 Task: Find connections with filter location Dhāri with filter topic #technologywith filter profile language Spanish with filter current company Sabre Corporation with filter school Sheshadripuram Arts, Science & Commerce College, Sheshadripuram , Bangalore-20 with filter industry Rubber Products Manufacturing with filter service category Homeowners Insurance with filter keywords title Finance Director
Action: Mouse moved to (513, 67)
Screenshot: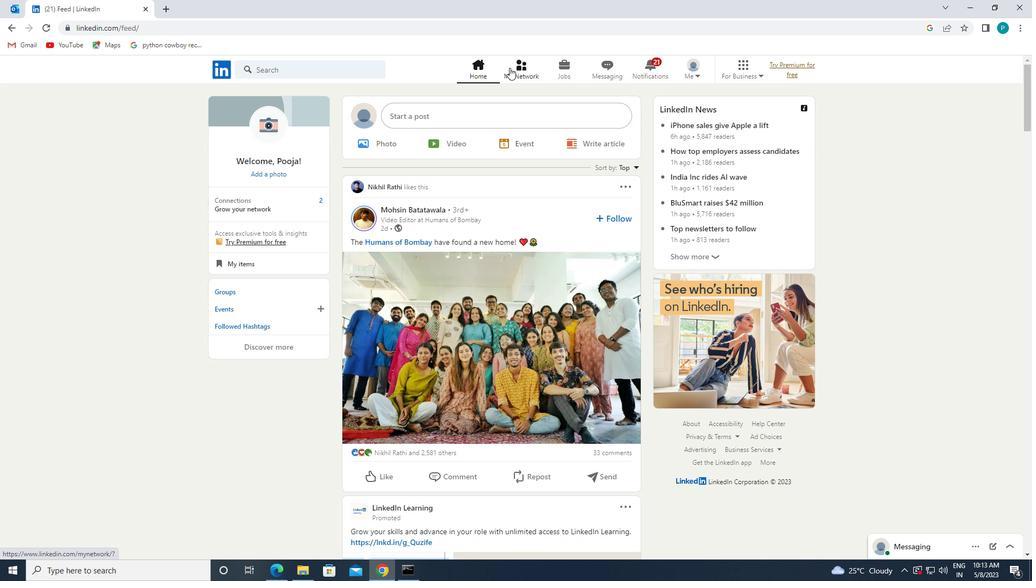 
Action: Mouse pressed left at (513, 67)
Screenshot: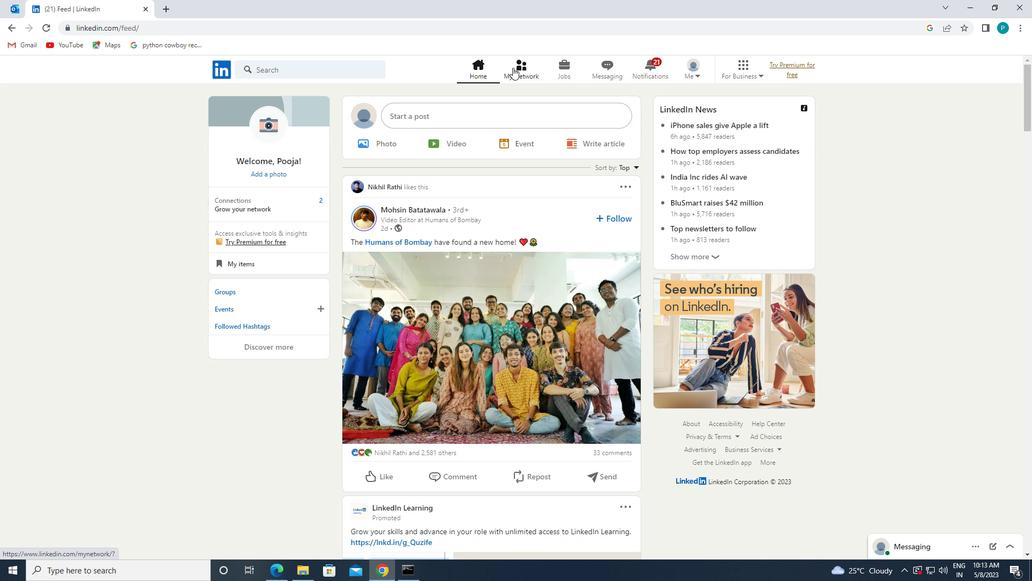 
Action: Mouse moved to (321, 130)
Screenshot: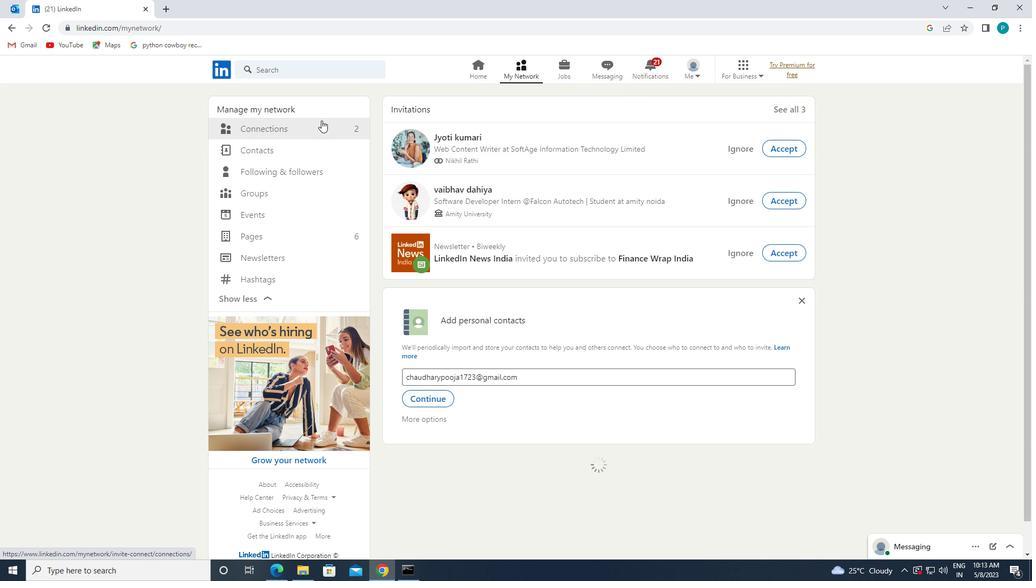 
Action: Mouse pressed left at (321, 130)
Screenshot: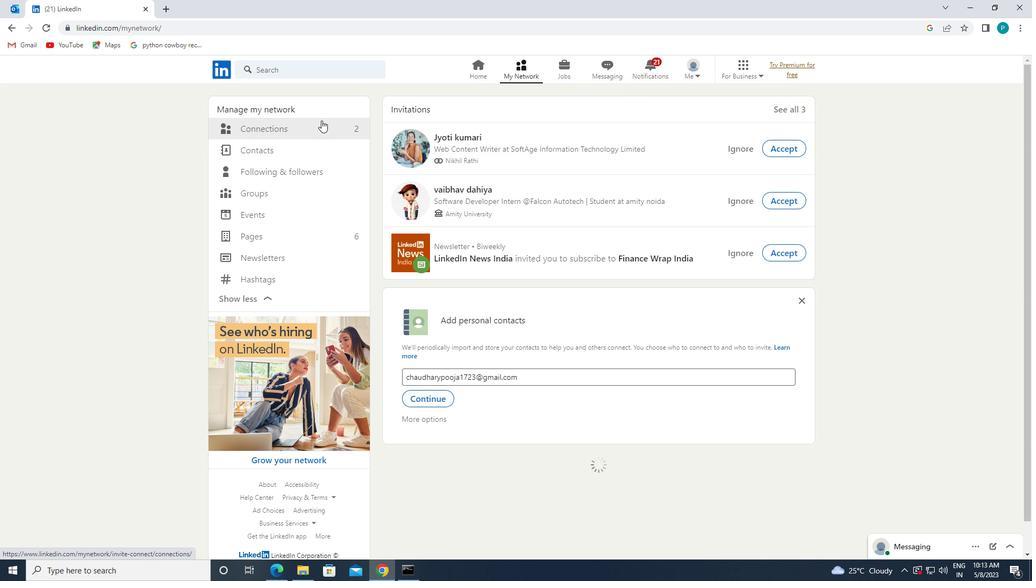 
Action: Mouse moved to (603, 123)
Screenshot: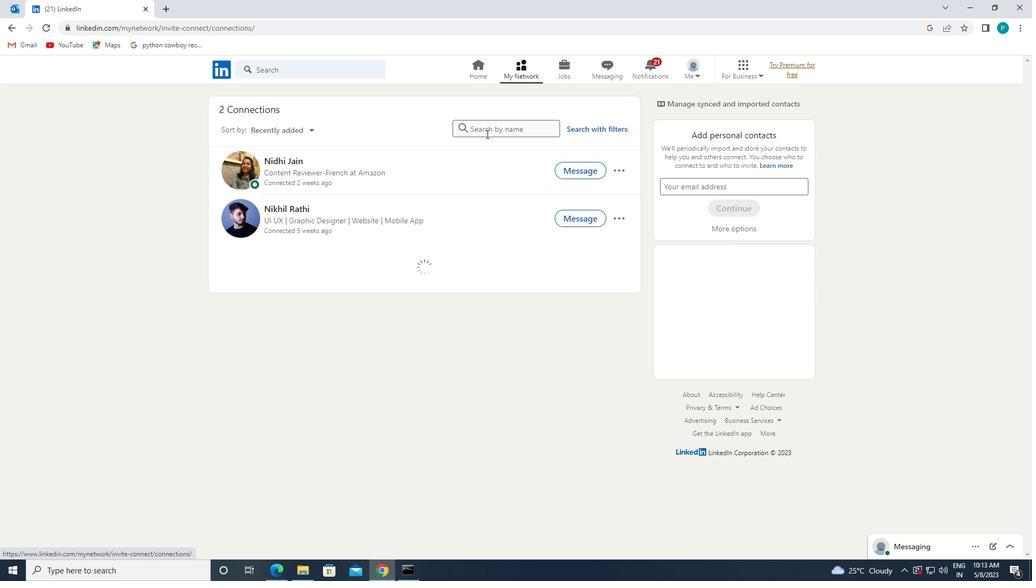 
Action: Mouse pressed left at (603, 123)
Screenshot: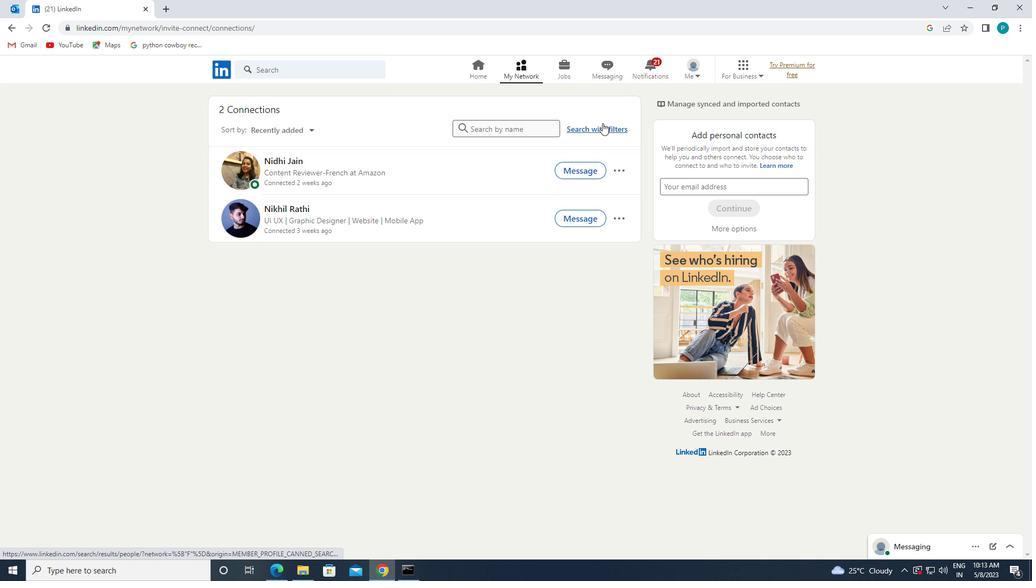 
Action: Mouse moved to (555, 104)
Screenshot: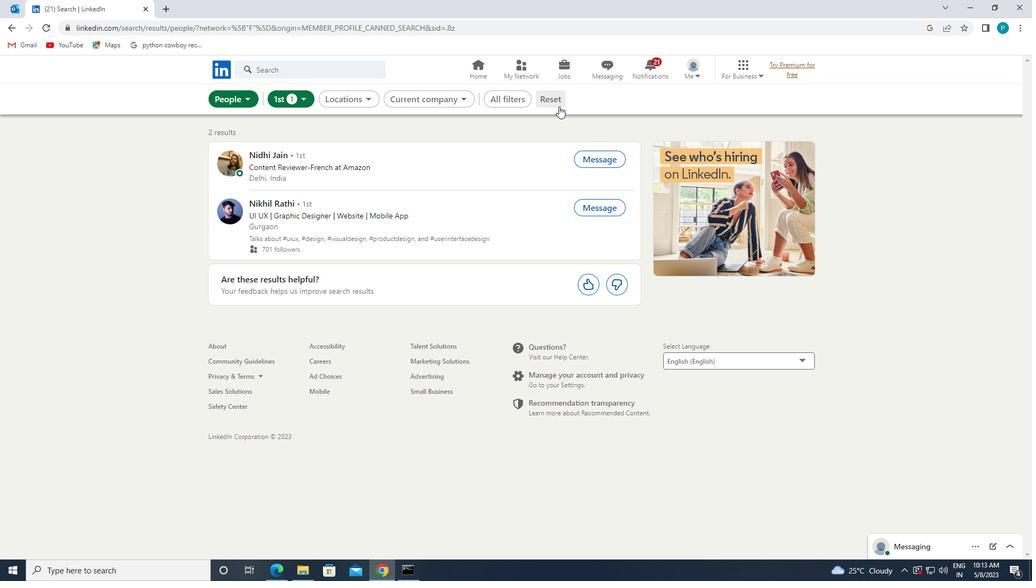 
Action: Mouse pressed left at (555, 104)
Screenshot: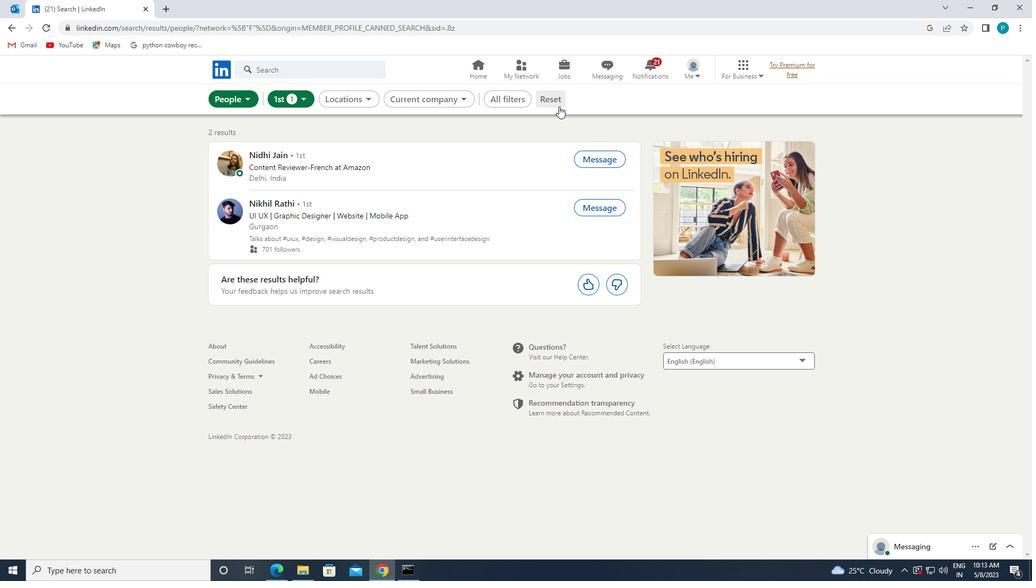 
Action: Mouse moved to (550, 102)
Screenshot: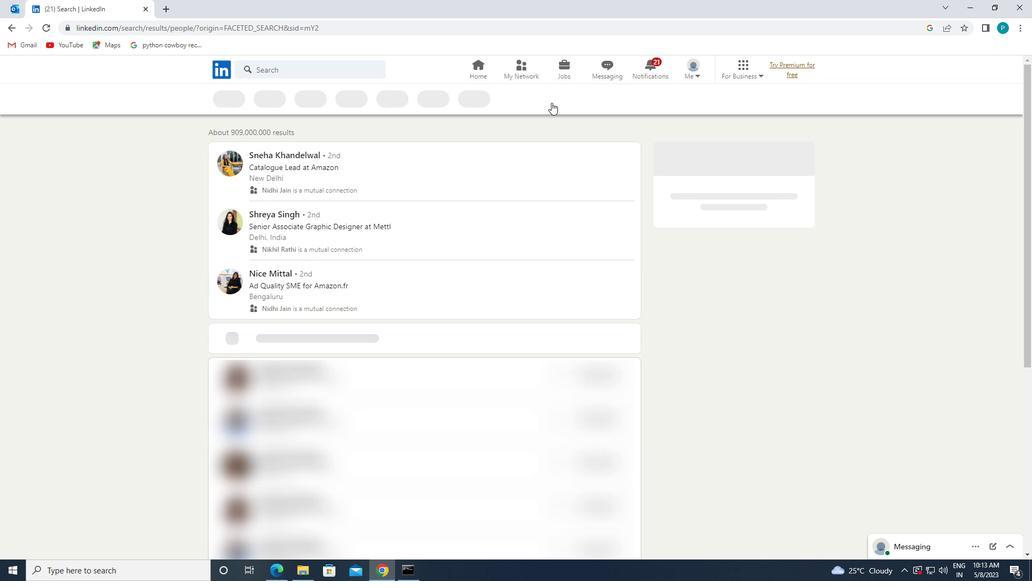 
Action: Mouse pressed left at (550, 102)
Screenshot: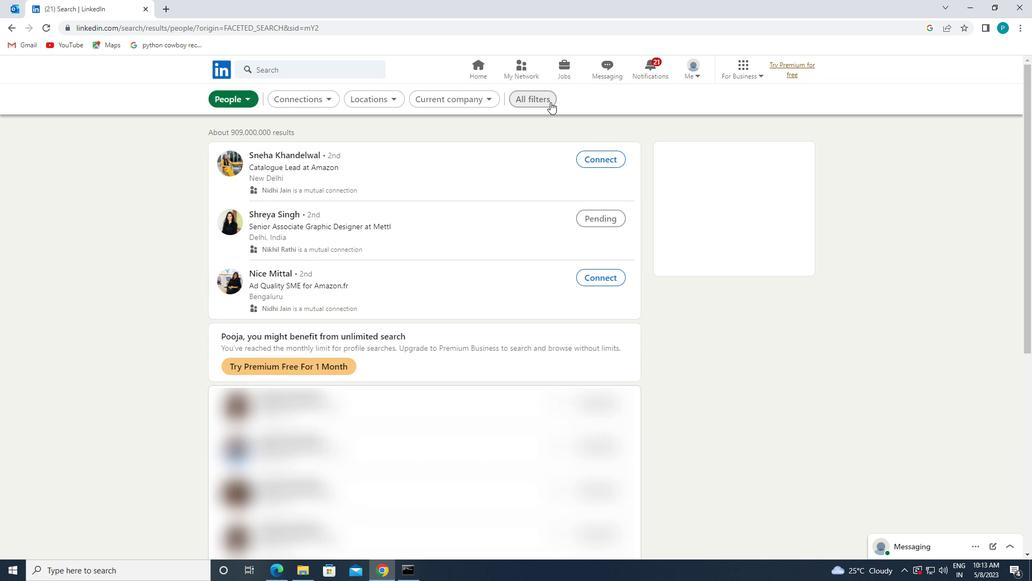 
Action: Mouse moved to (872, 258)
Screenshot: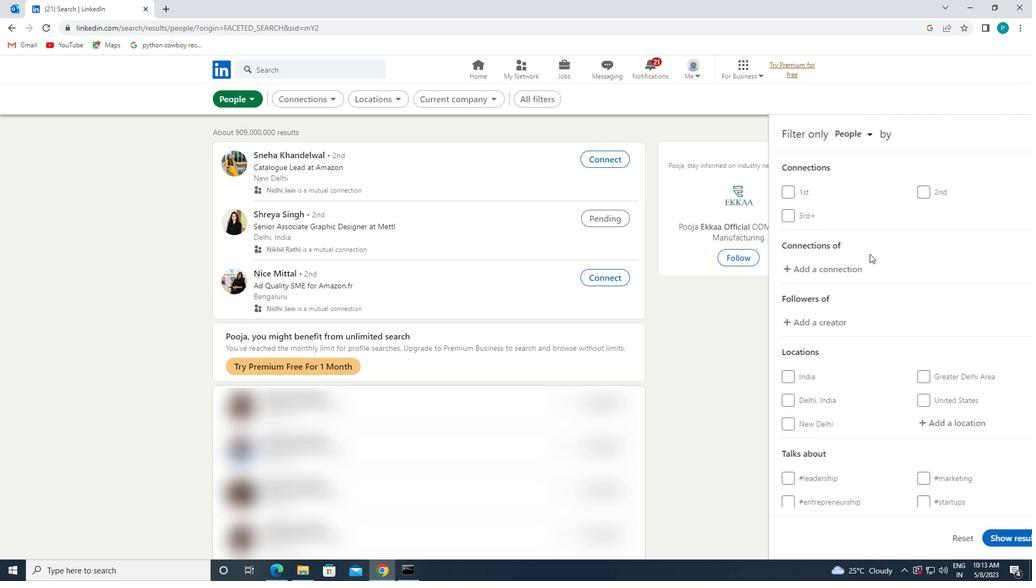
Action: Mouse scrolled (872, 257) with delta (0, 0)
Screenshot: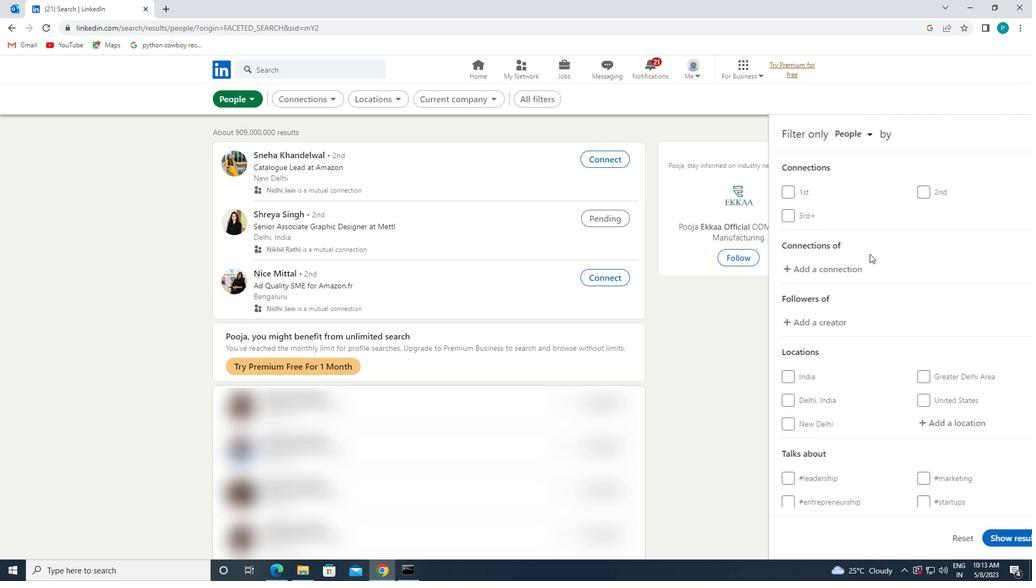 
Action: Mouse moved to (872, 258)
Screenshot: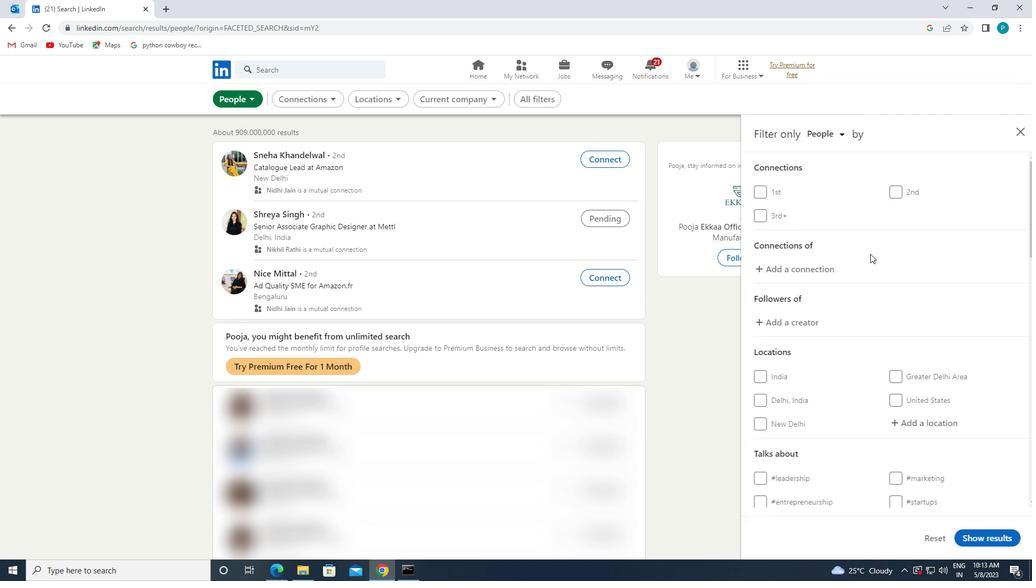 
Action: Mouse scrolled (872, 258) with delta (0, 0)
Screenshot: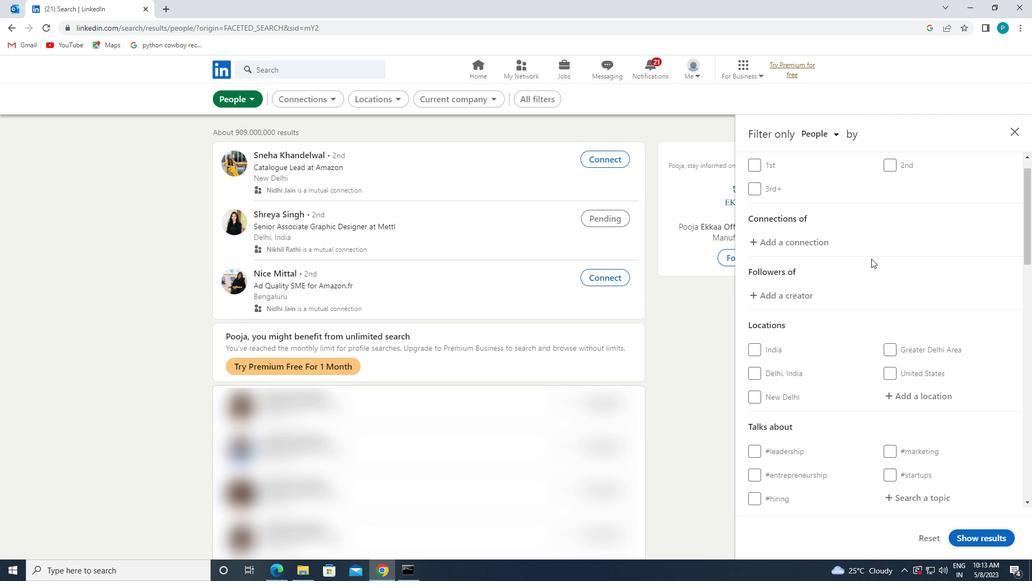 
Action: Mouse moved to (911, 287)
Screenshot: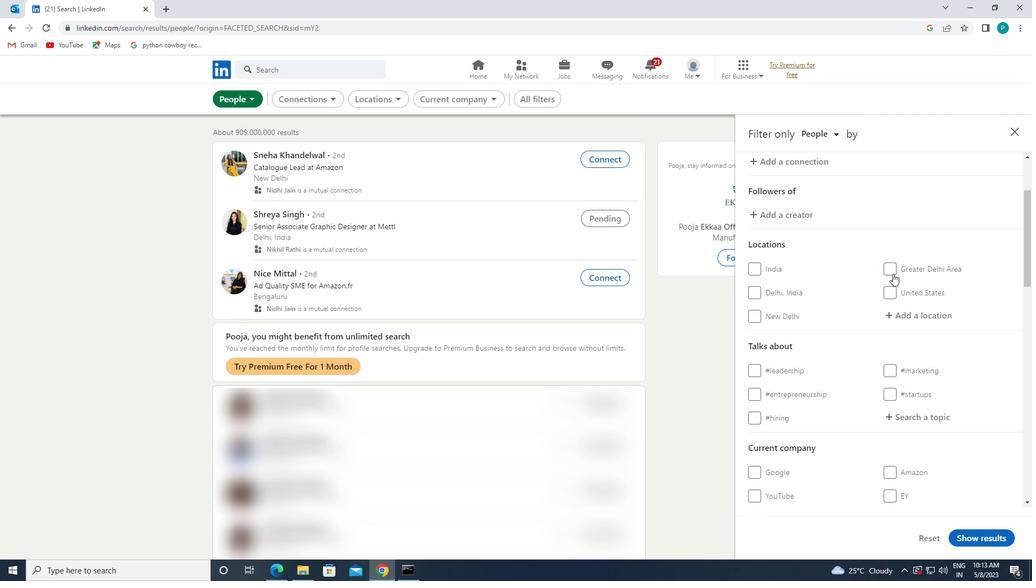 
Action: Mouse scrolled (911, 287) with delta (0, 0)
Screenshot: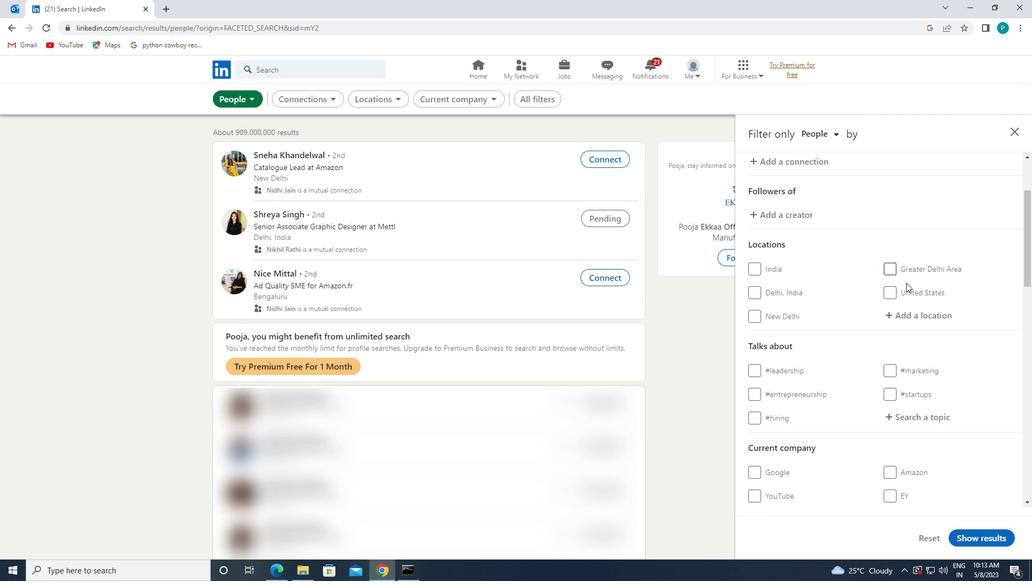
Action: Mouse moved to (896, 260)
Screenshot: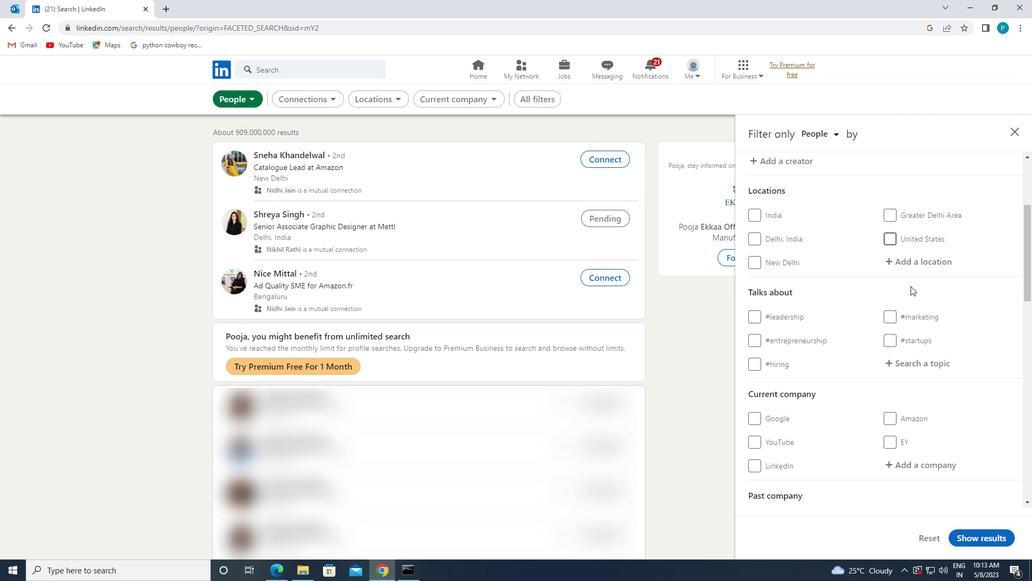
Action: Mouse pressed left at (896, 260)
Screenshot: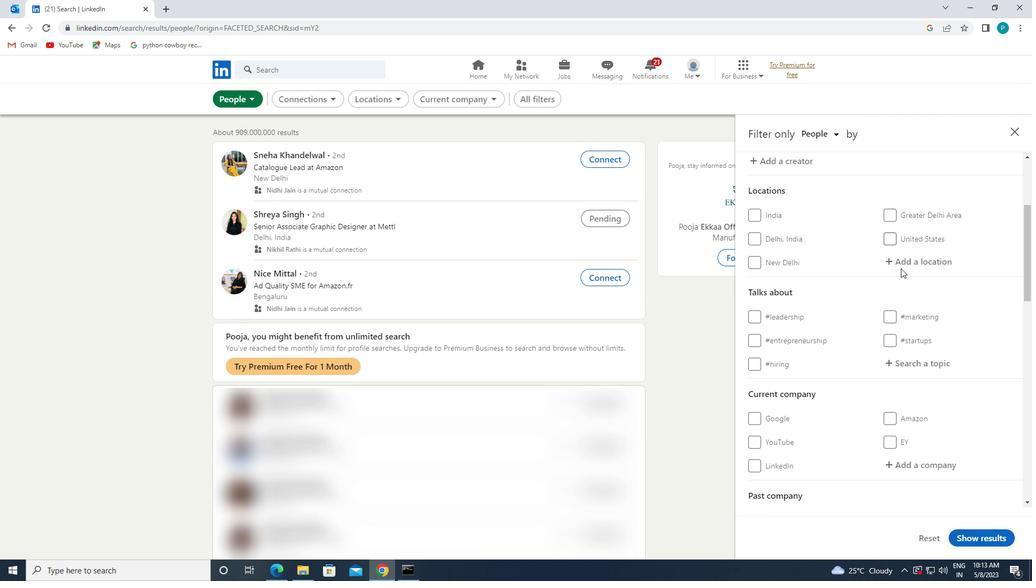 
Action: Key pressed <Key.caps_lock>d<Key.caps_lock>hari
Screenshot: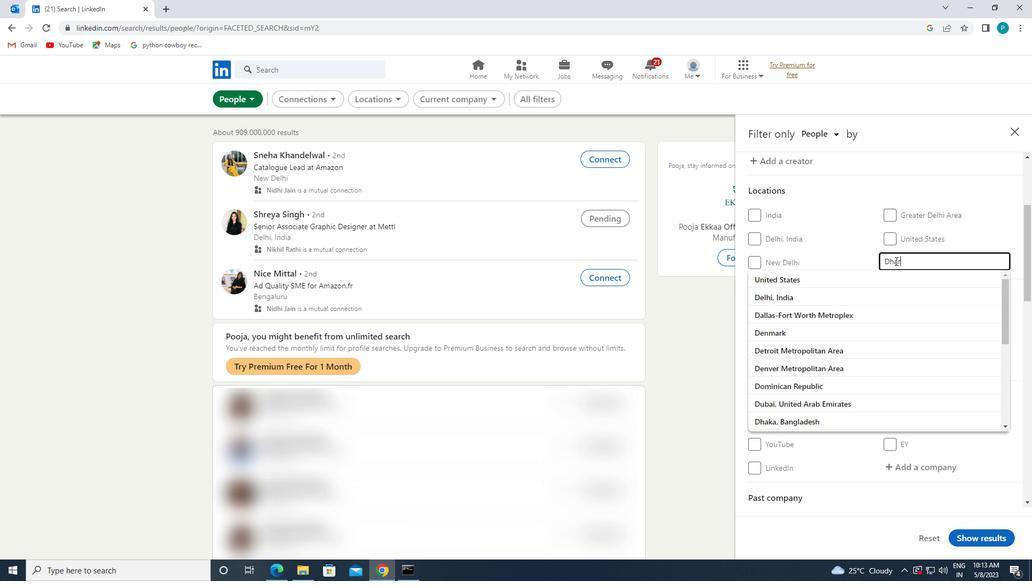 
Action: Mouse moved to (869, 270)
Screenshot: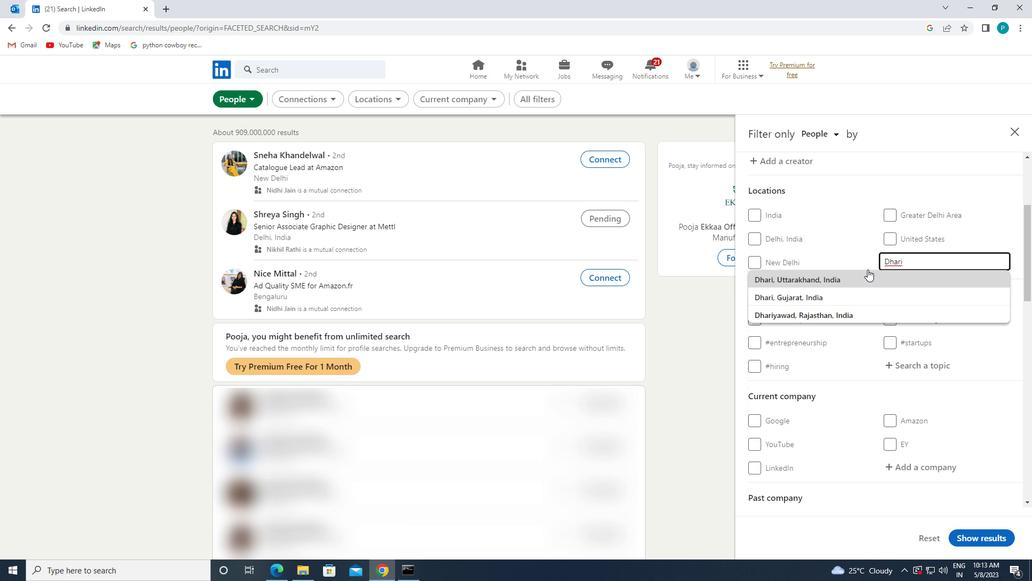 
Action: Mouse pressed left at (869, 270)
Screenshot: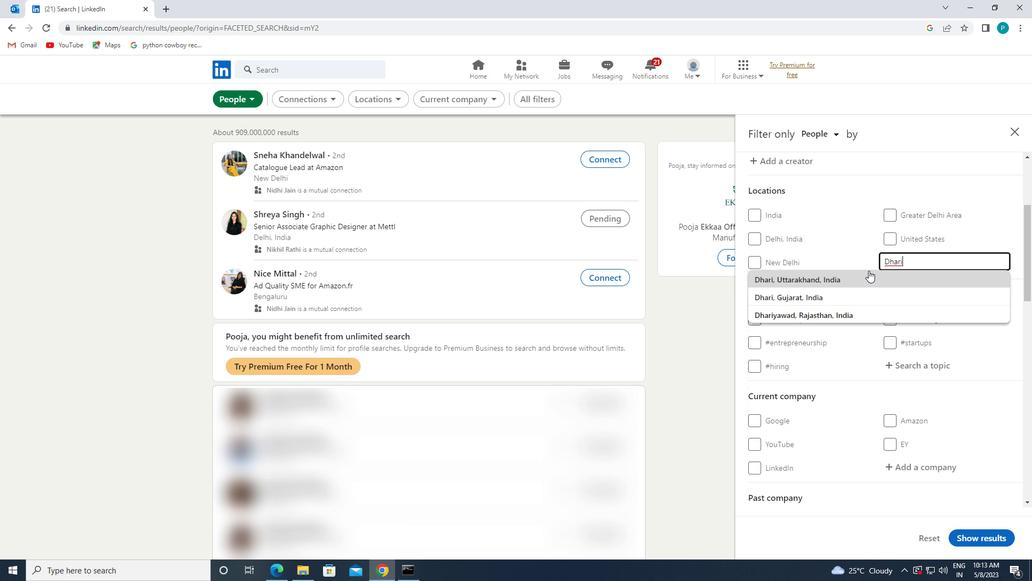 
Action: Mouse moved to (910, 288)
Screenshot: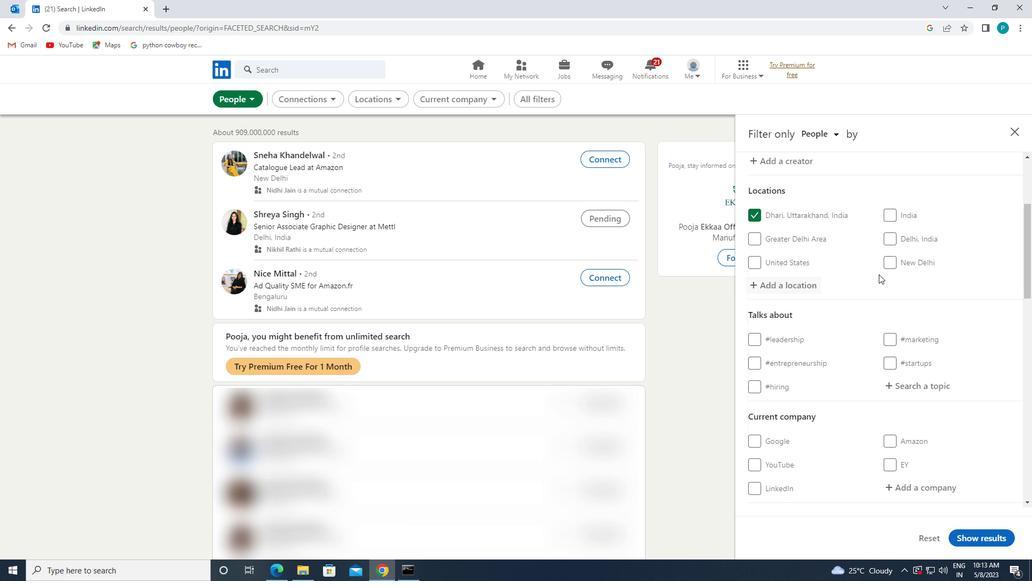 
Action: Mouse scrolled (910, 287) with delta (0, 0)
Screenshot: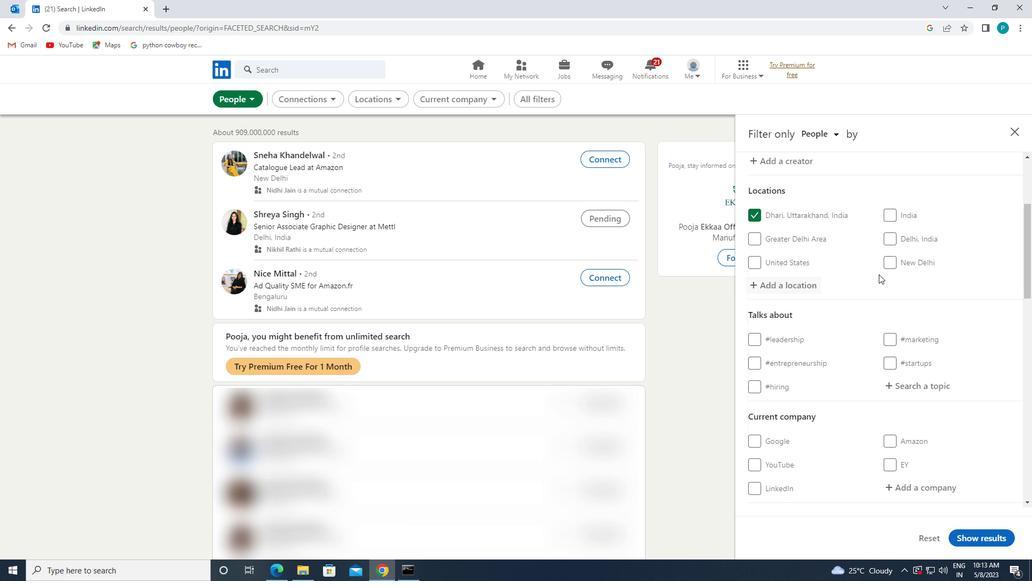 
Action: Mouse moved to (911, 288)
Screenshot: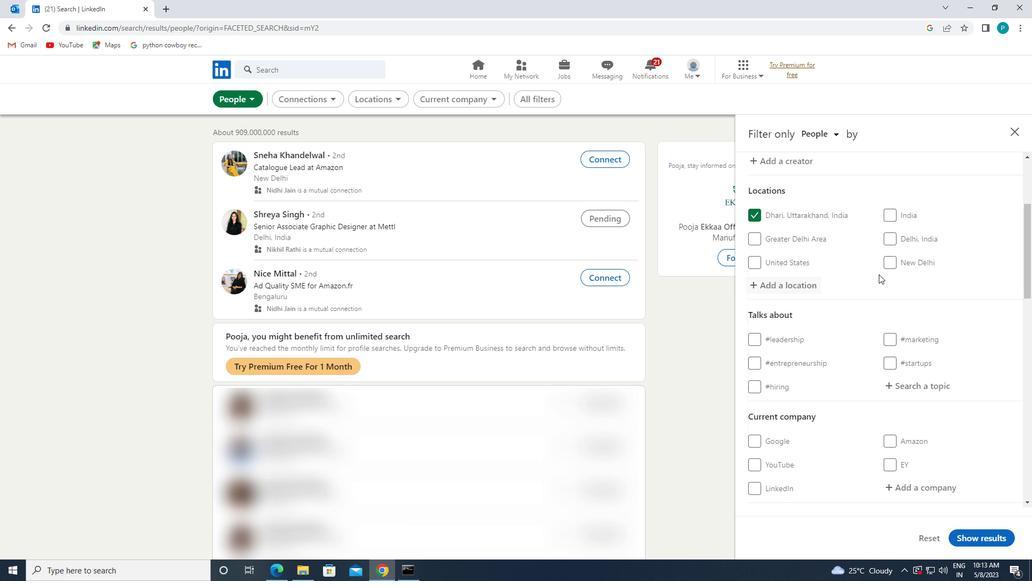 
Action: Mouse scrolled (911, 288) with delta (0, 0)
Screenshot: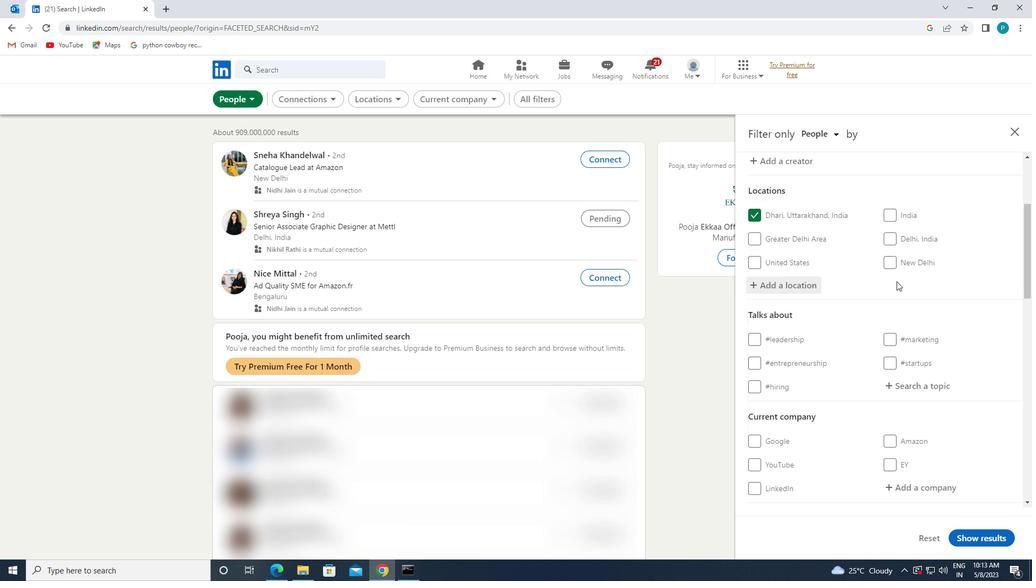 
Action: Mouse moved to (909, 281)
Screenshot: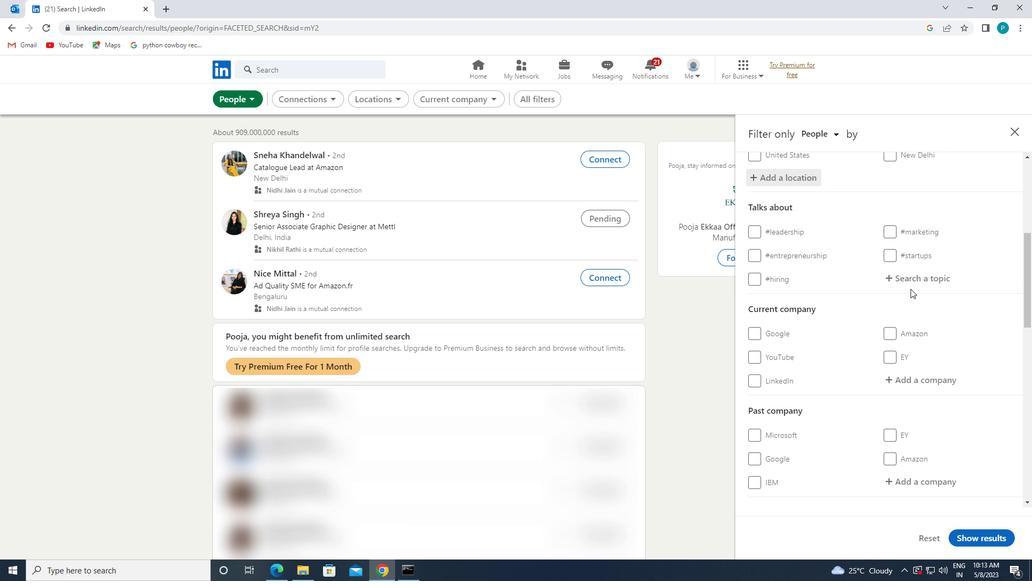 
Action: Mouse pressed left at (909, 281)
Screenshot: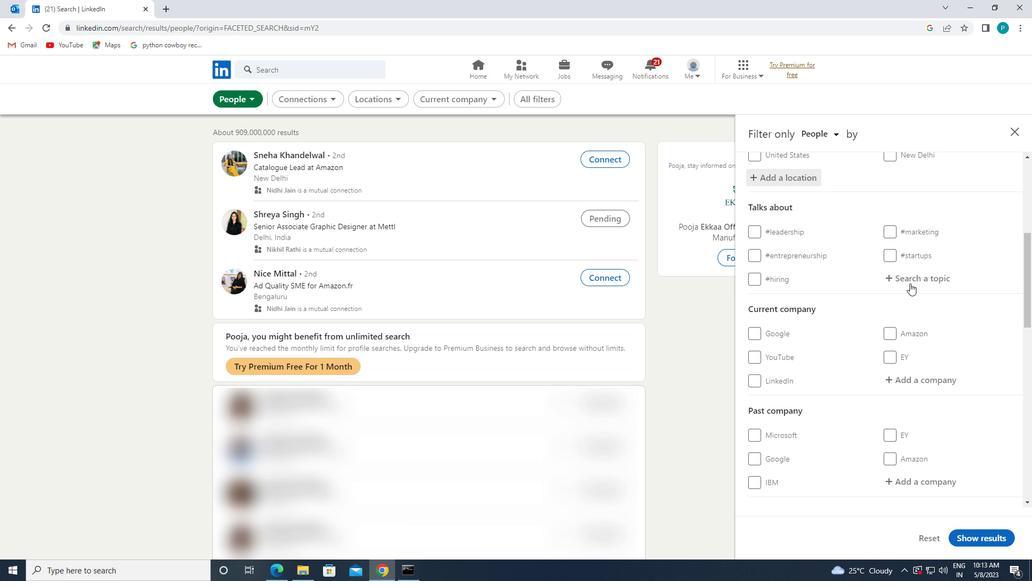 
Action: Key pressed <Key.shift>#TECHNOLOGY
Screenshot: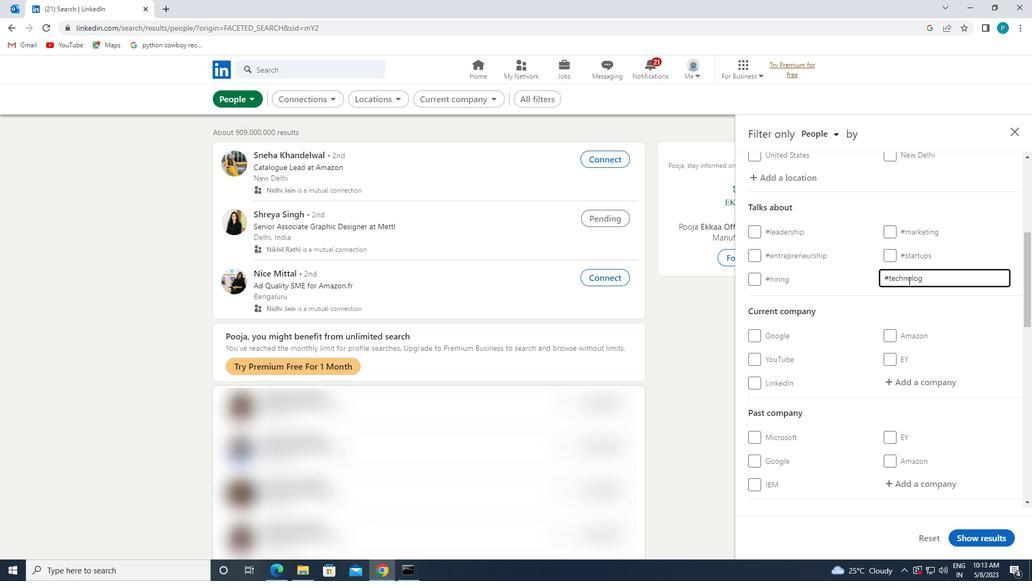 
Action: Mouse moved to (898, 355)
Screenshot: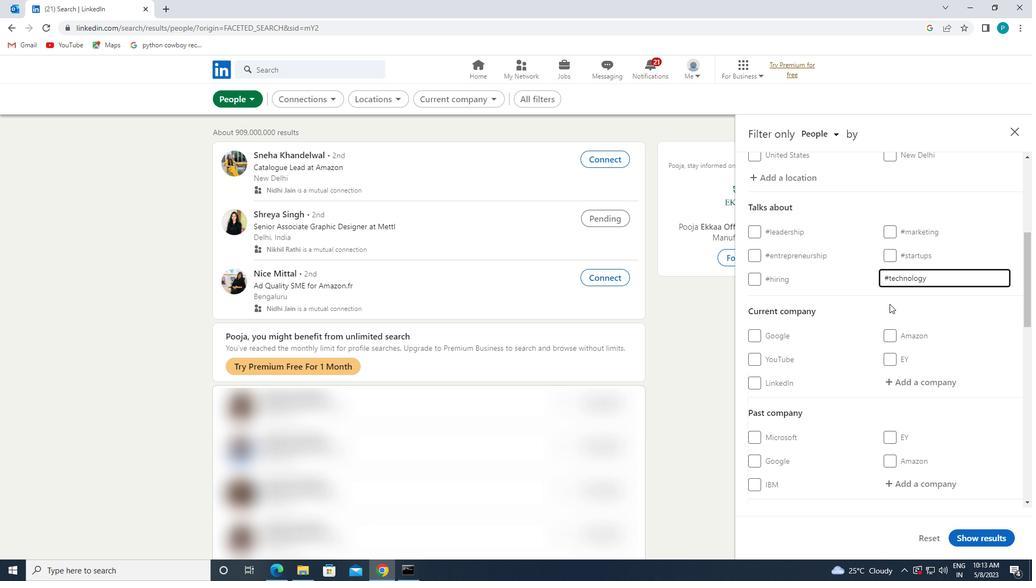 
Action: Mouse scrolled (898, 355) with delta (0, 0)
Screenshot: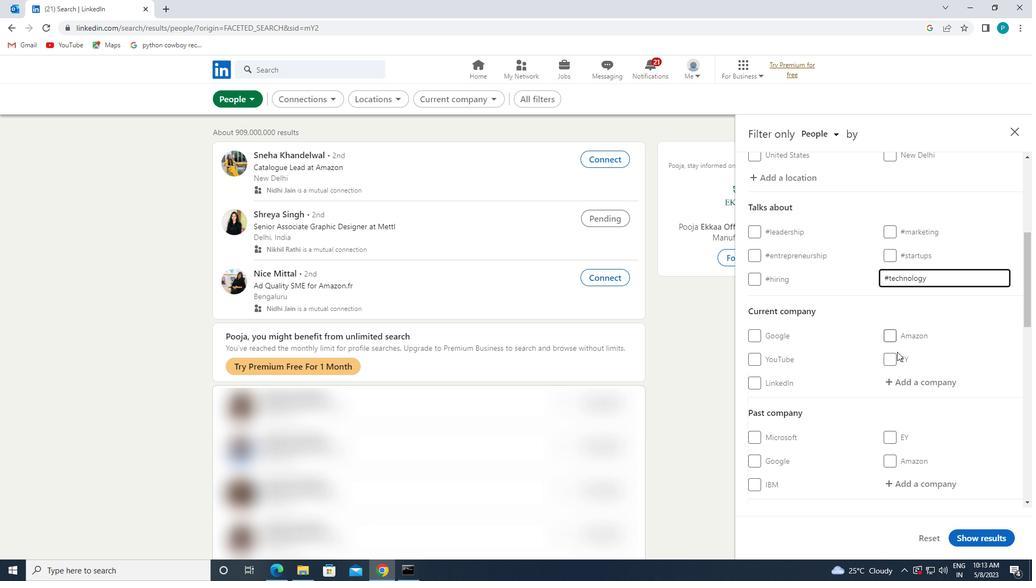 
Action: Mouse scrolled (898, 355) with delta (0, 0)
Screenshot: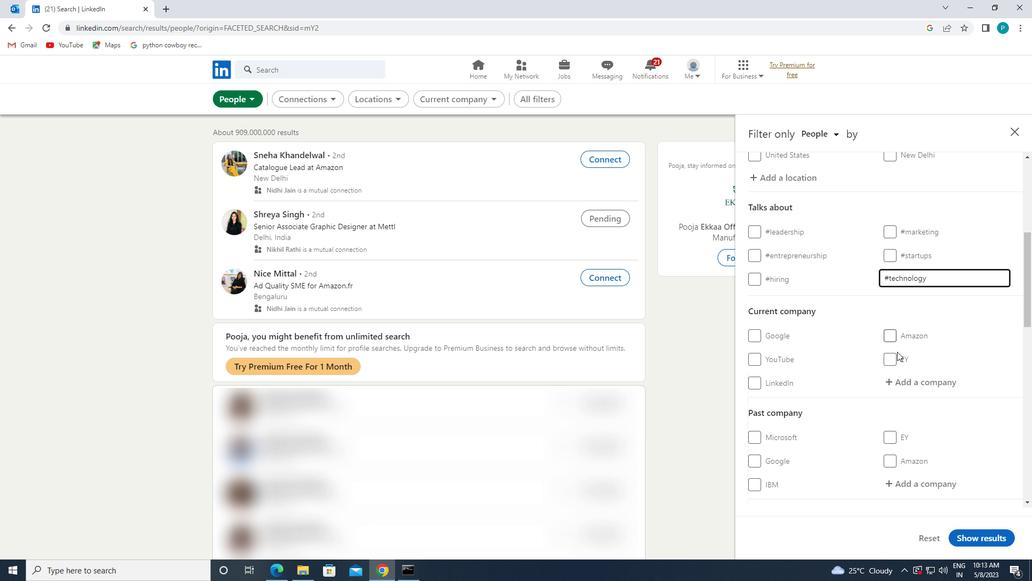 
Action: Mouse moved to (897, 338)
Screenshot: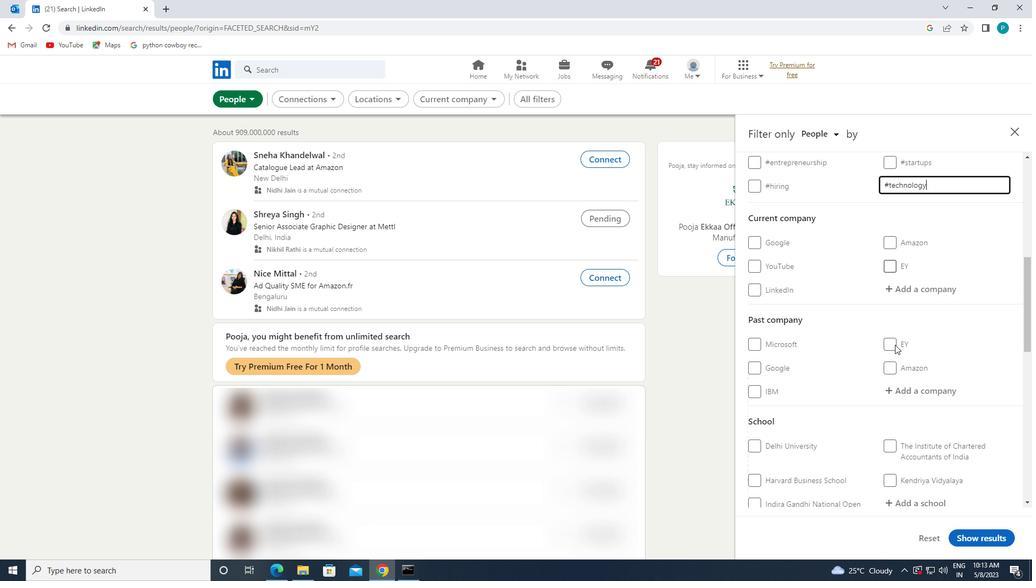 
Action: Mouse scrolled (897, 337) with delta (0, 0)
Screenshot: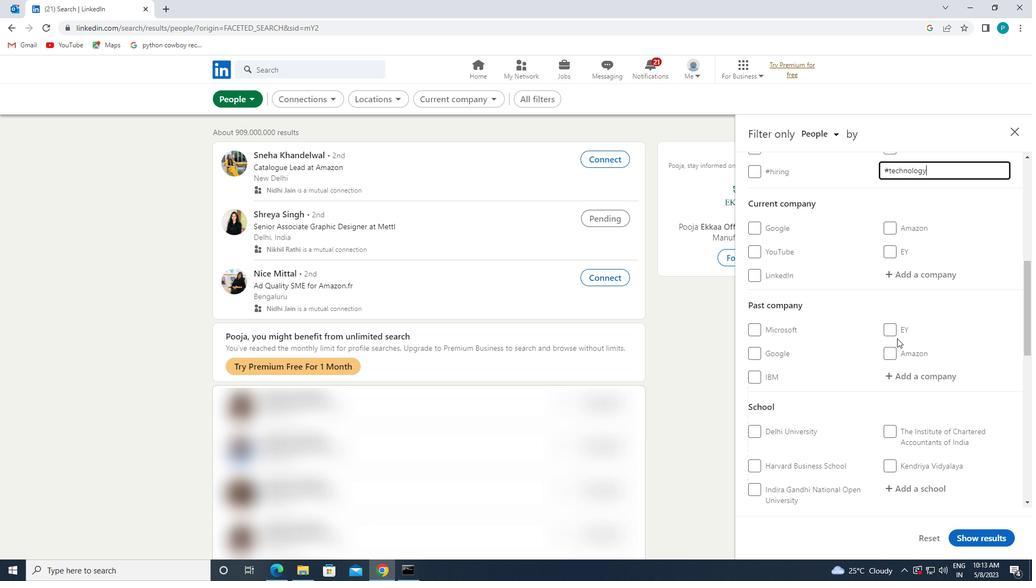 
Action: Mouse scrolled (897, 337) with delta (0, 0)
Screenshot: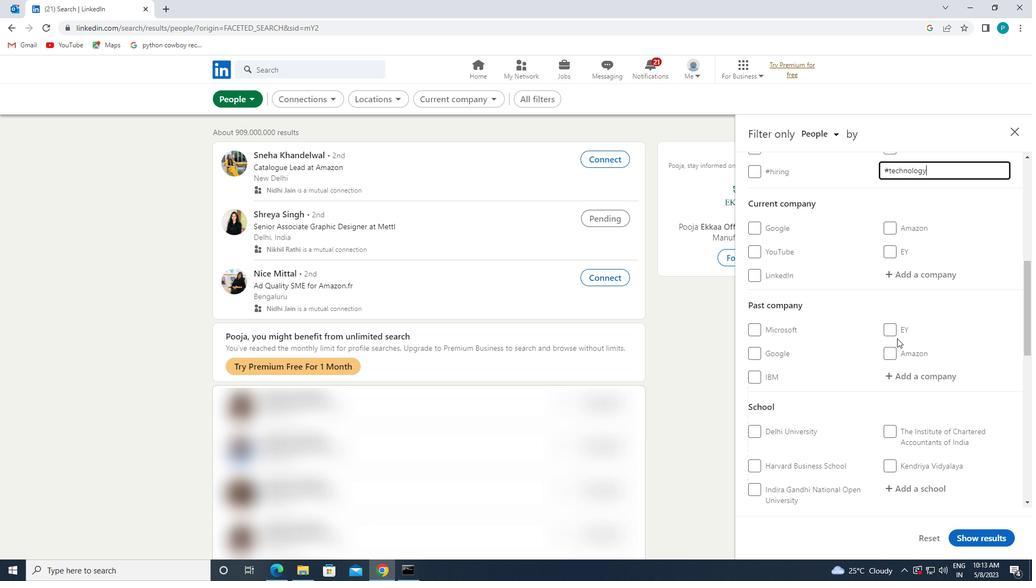 
Action: Mouse scrolled (897, 337) with delta (0, 0)
Screenshot: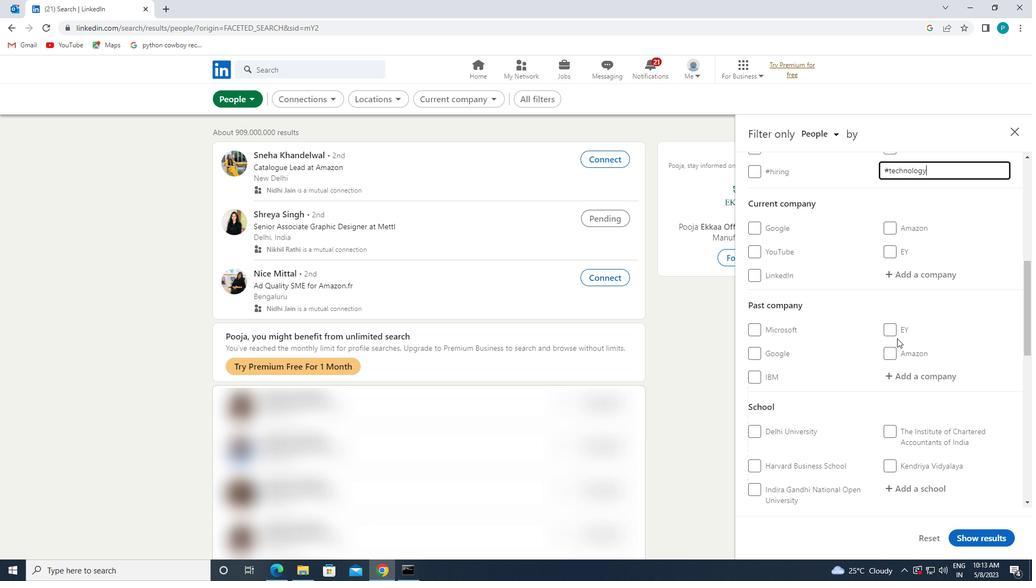 
Action: Mouse moved to (889, 342)
Screenshot: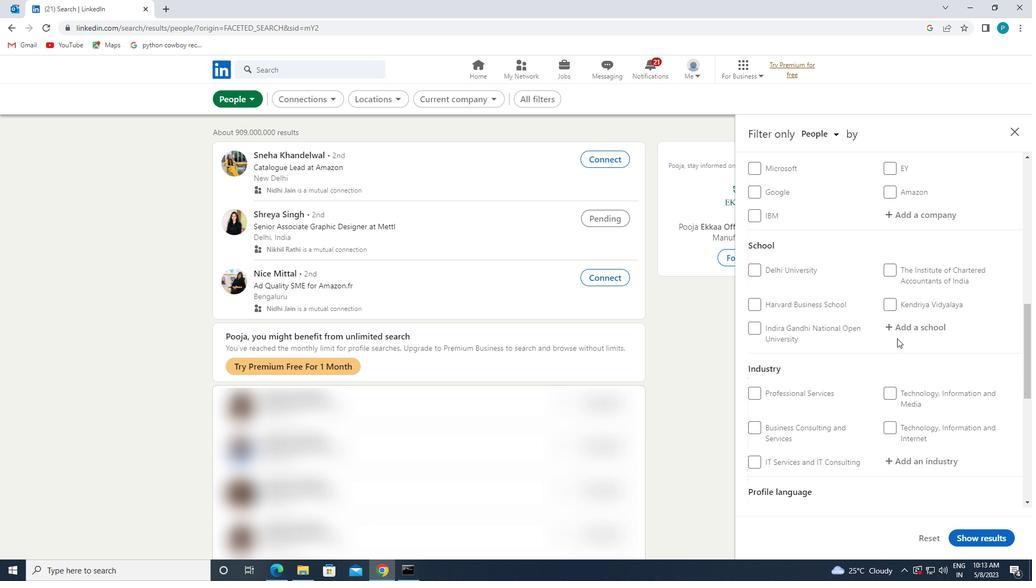
Action: Mouse scrolled (889, 342) with delta (0, 0)
Screenshot: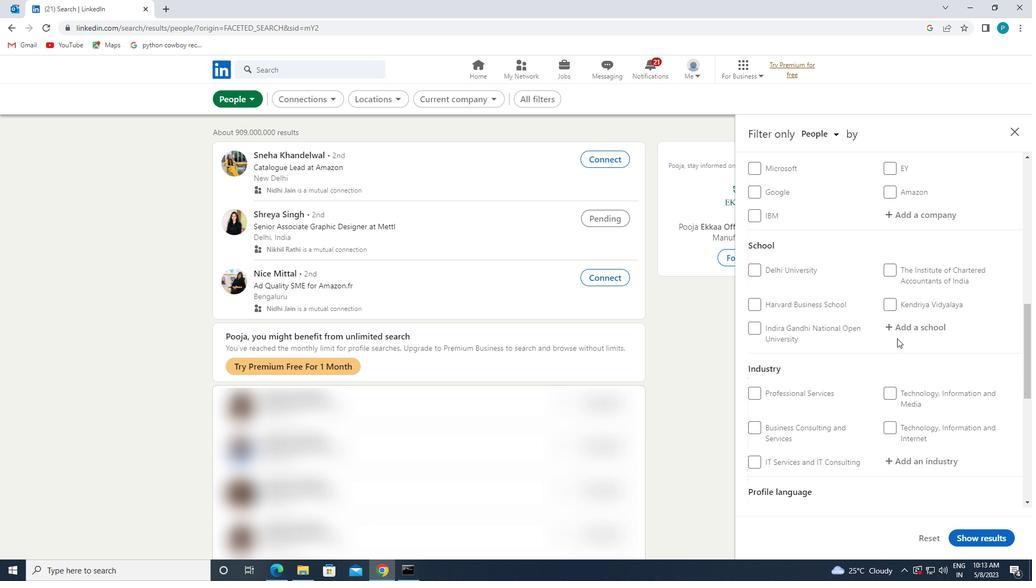 
Action: Mouse moved to (882, 347)
Screenshot: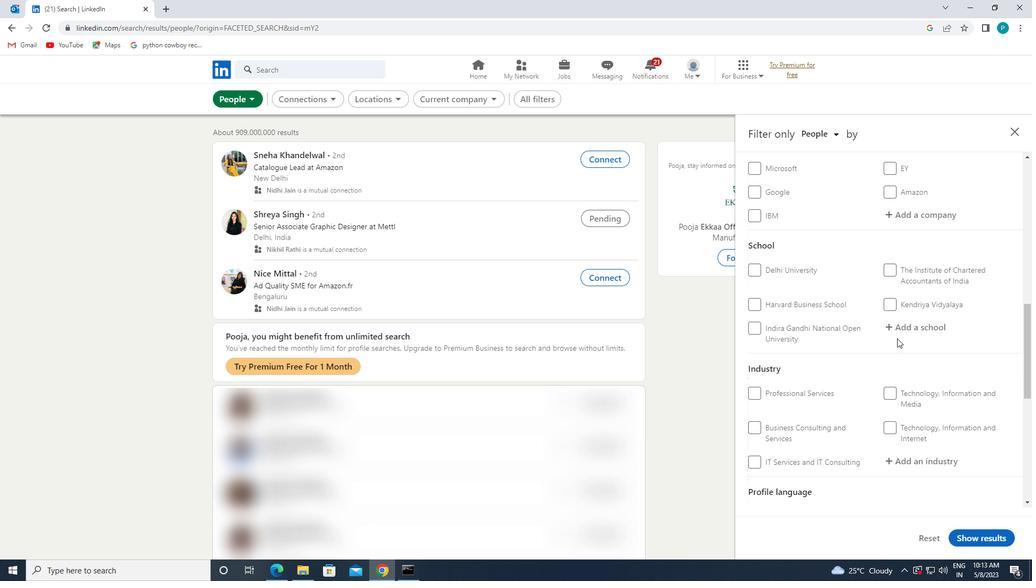 
Action: Mouse scrolled (882, 346) with delta (0, 0)
Screenshot: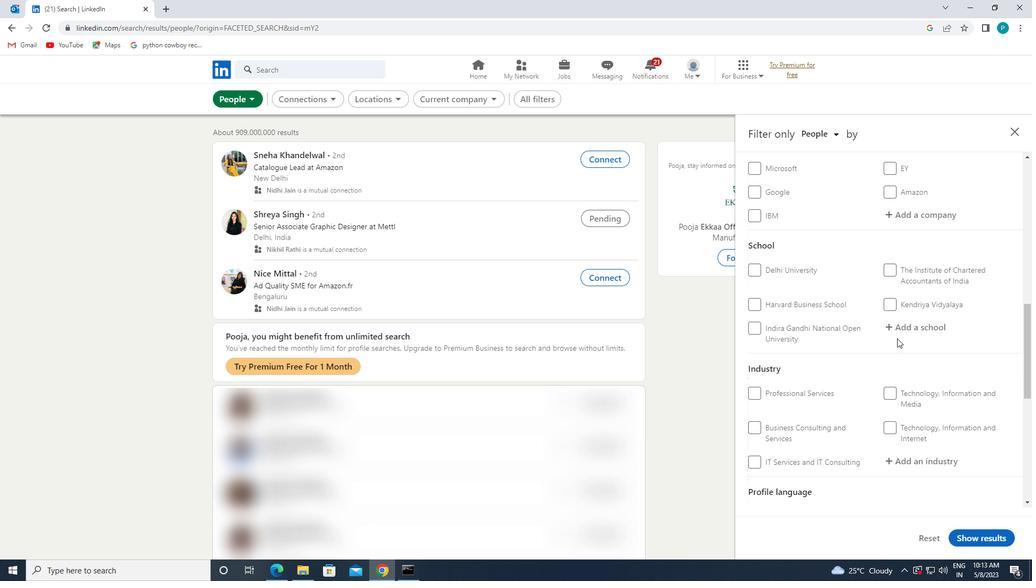 
Action: Mouse moved to (882, 347)
Screenshot: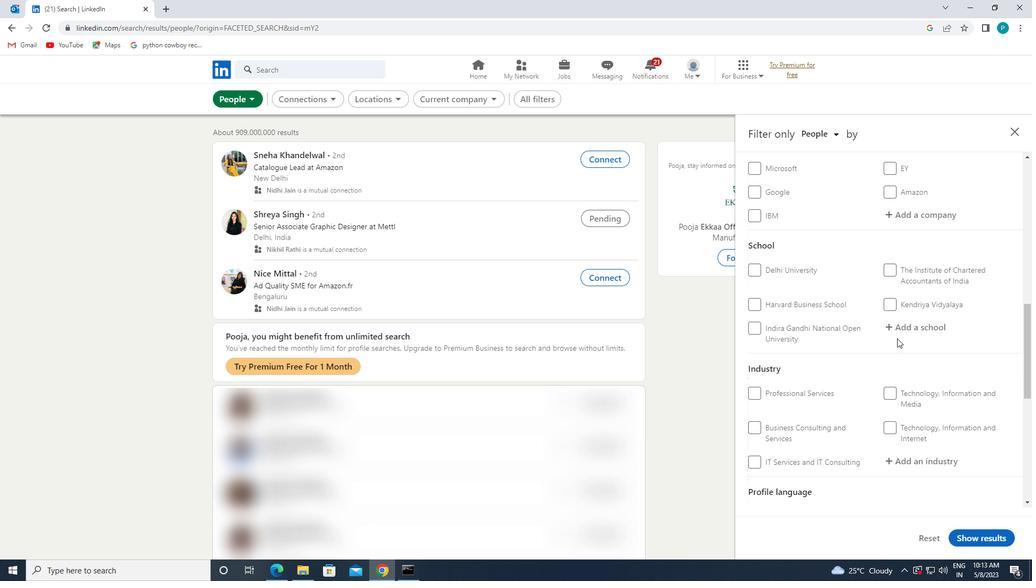 
Action: Mouse scrolled (882, 347) with delta (0, 0)
Screenshot: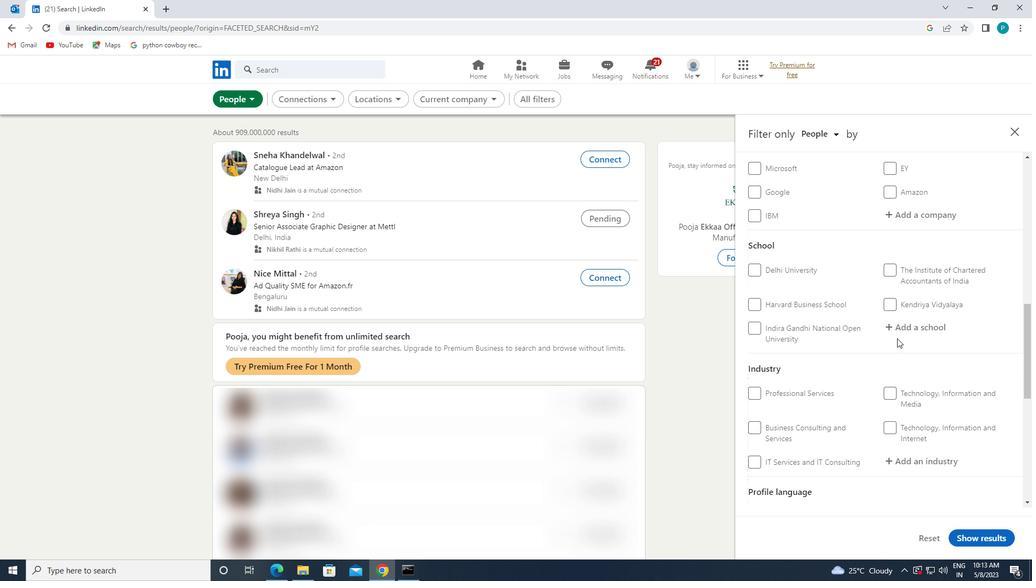 
Action: Mouse scrolled (882, 347) with delta (0, 0)
Screenshot: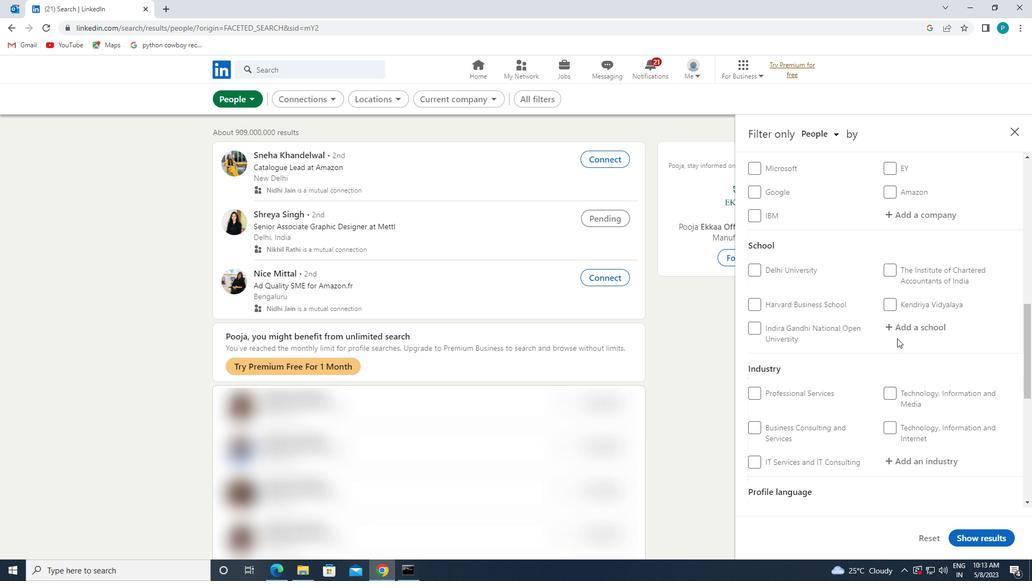
Action: Mouse moved to (747, 328)
Screenshot: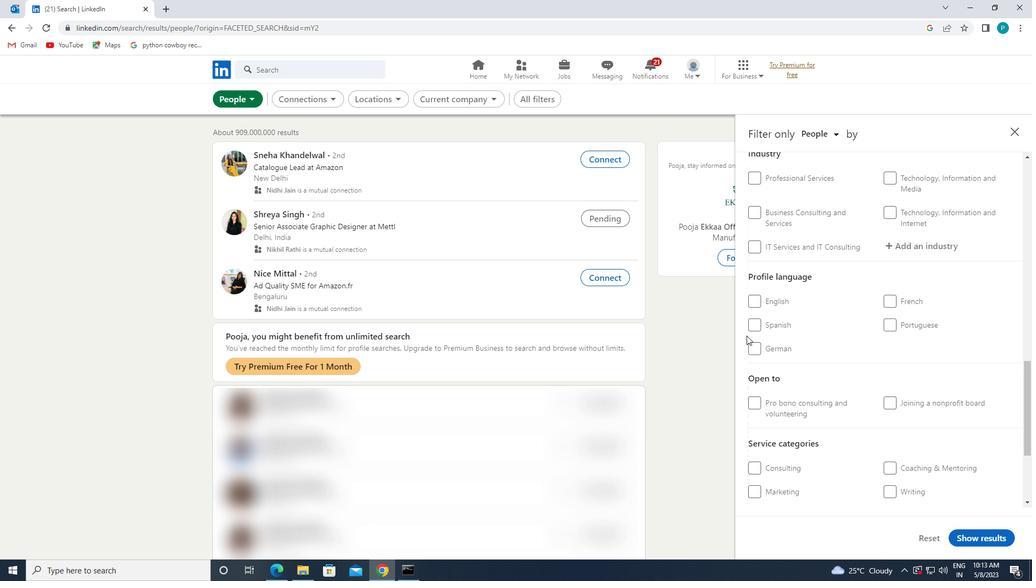 
Action: Mouse pressed left at (747, 328)
Screenshot: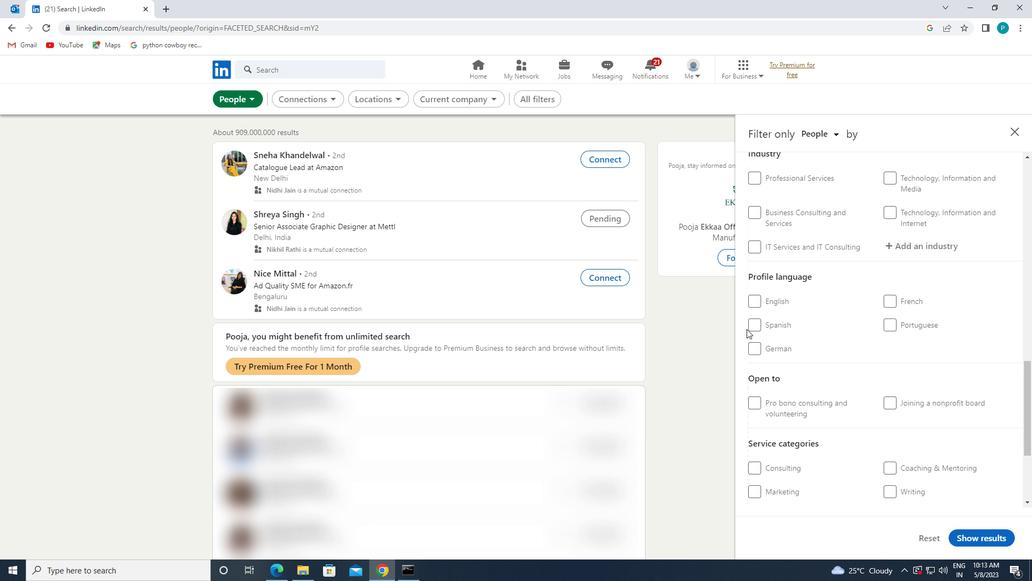 
Action: Mouse moved to (761, 327)
Screenshot: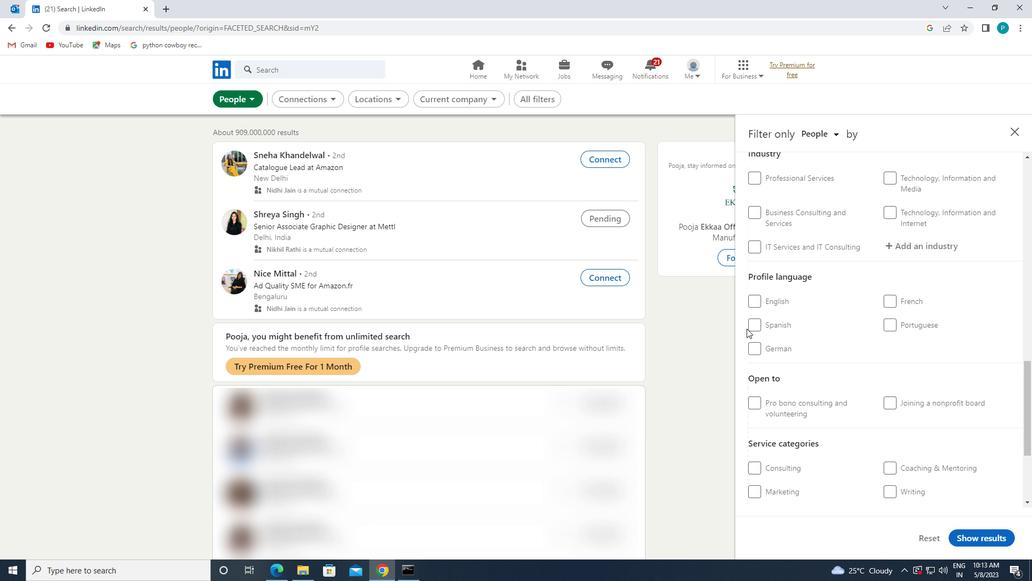 
Action: Mouse pressed left at (761, 327)
Screenshot: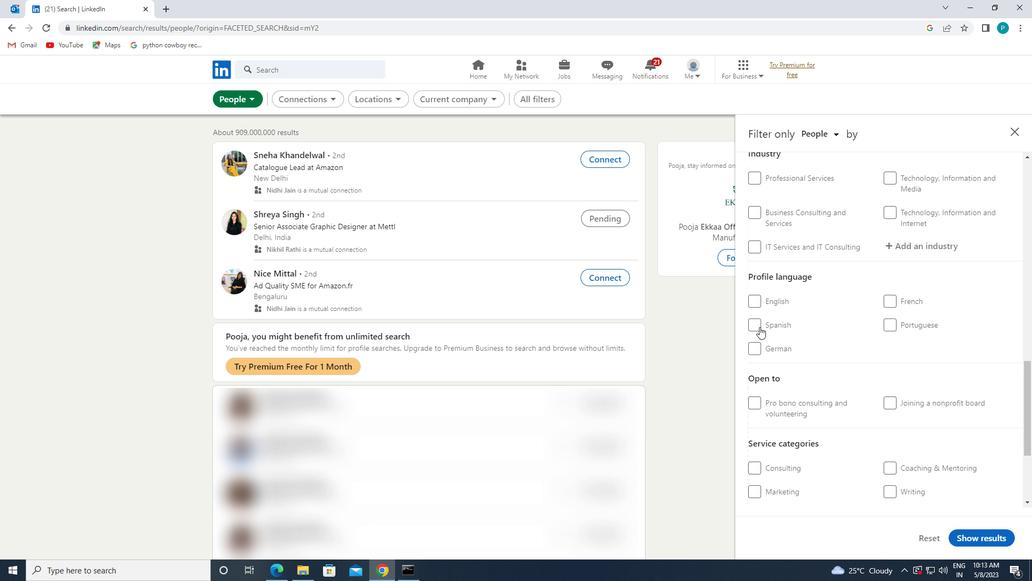 
Action: Mouse moved to (880, 301)
Screenshot: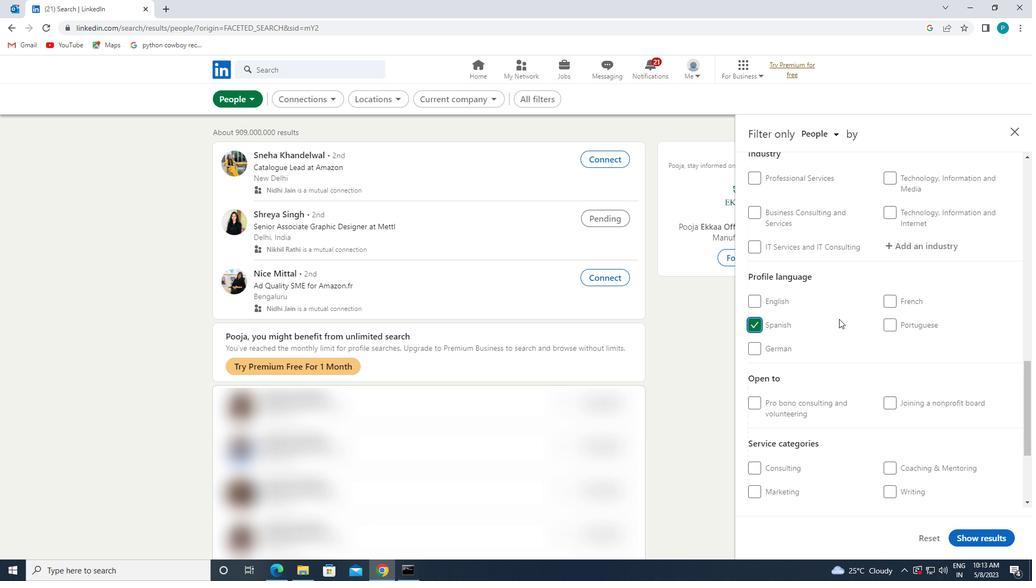 
Action: Mouse scrolled (880, 301) with delta (0, 0)
Screenshot: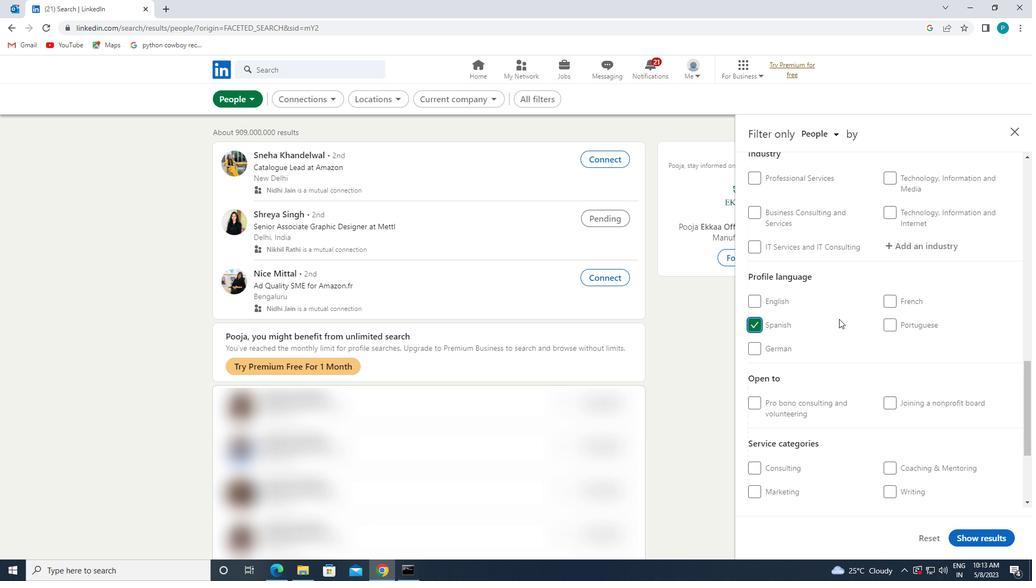 
Action: Mouse moved to (880, 300)
Screenshot: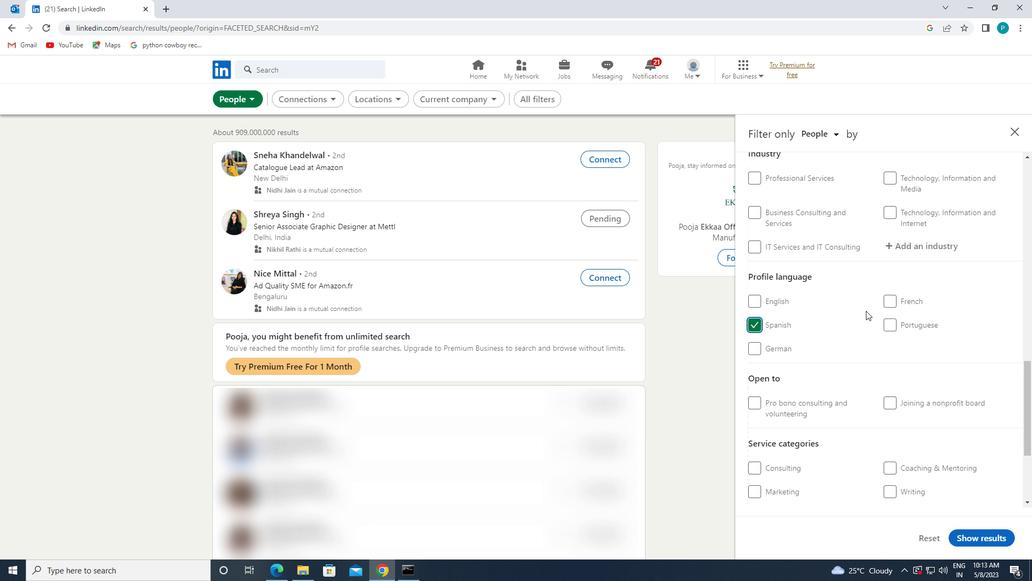
Action: Mouse scrolled (880, 301) with delta (0, 0)
Screenshot: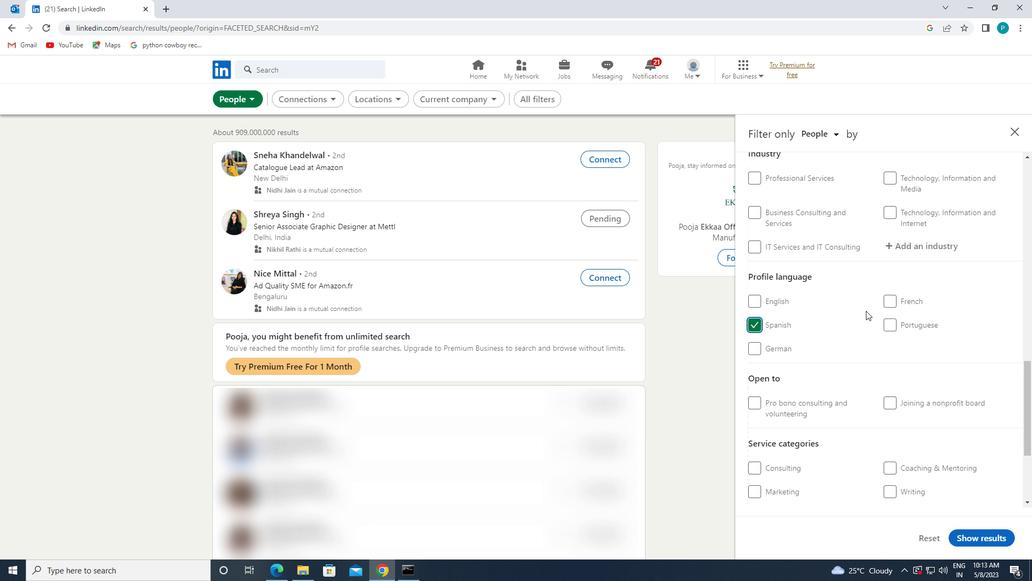 
Action: Mouse moved to (880, 300)
Screenshot: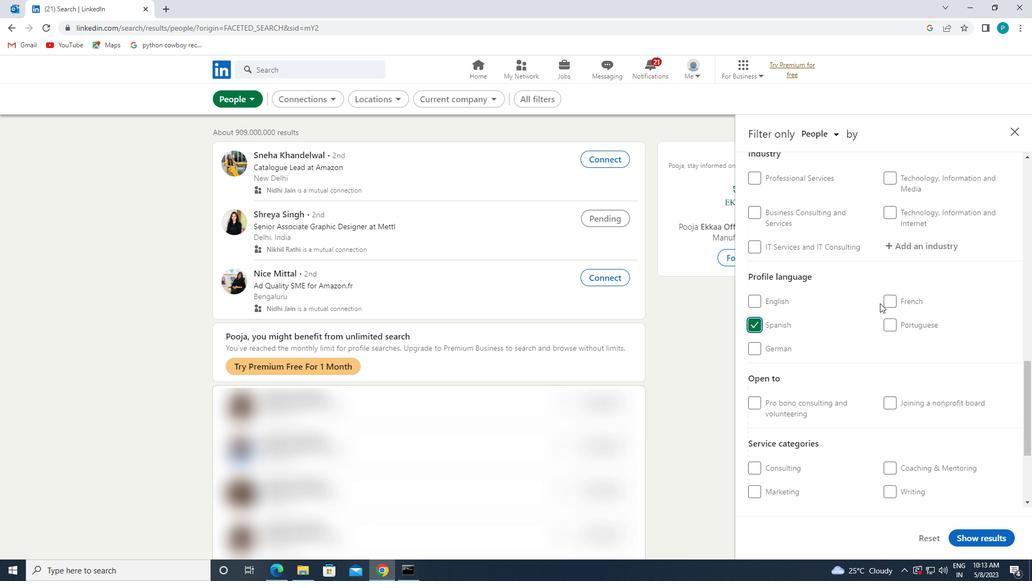 
Action: Mouse scrolled (880, 301) with delta (0, 0)
Screenshot: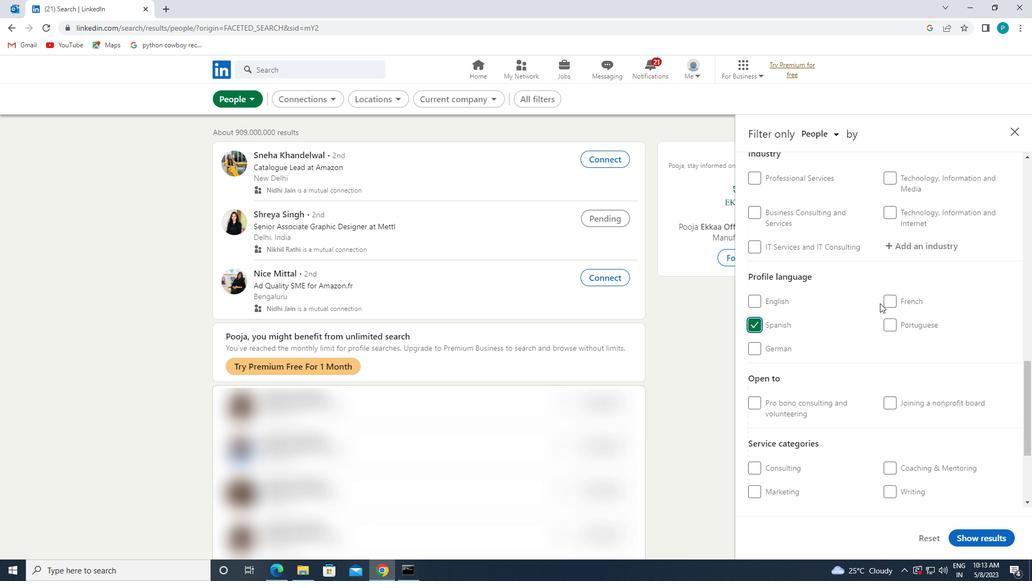 
Action: Mouse moved to (880, 299)
Screenshot: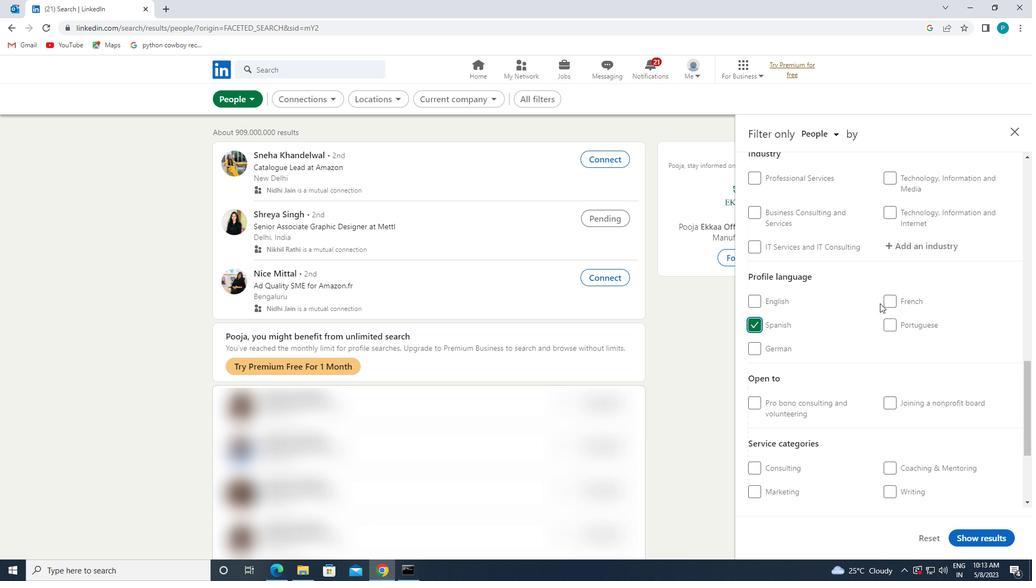 
Action: Mouse scrolled (880, 300) with delta (0, 0)
Screenshot: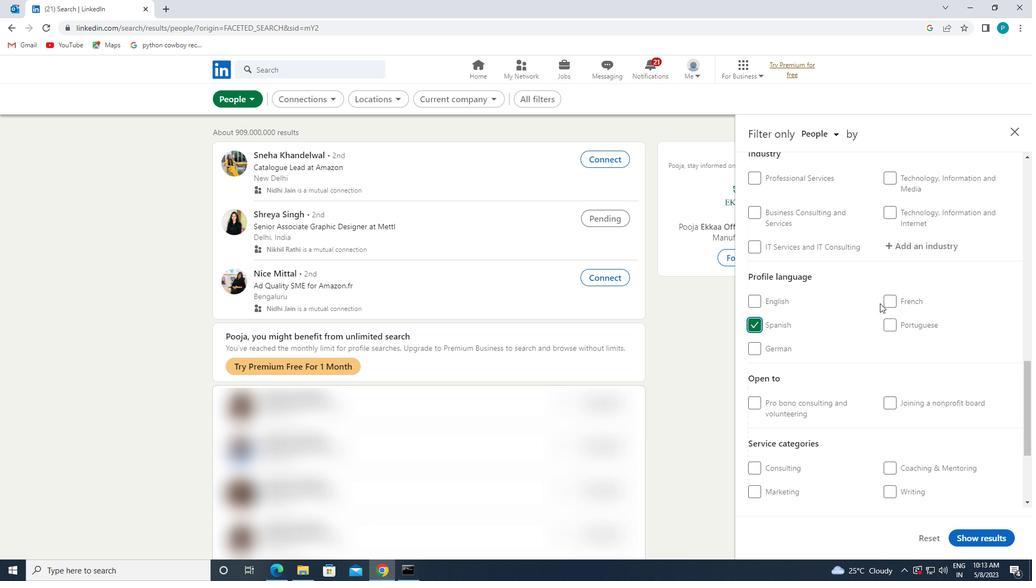 
Action: Mouse moved to (926, 300)
Screenshot: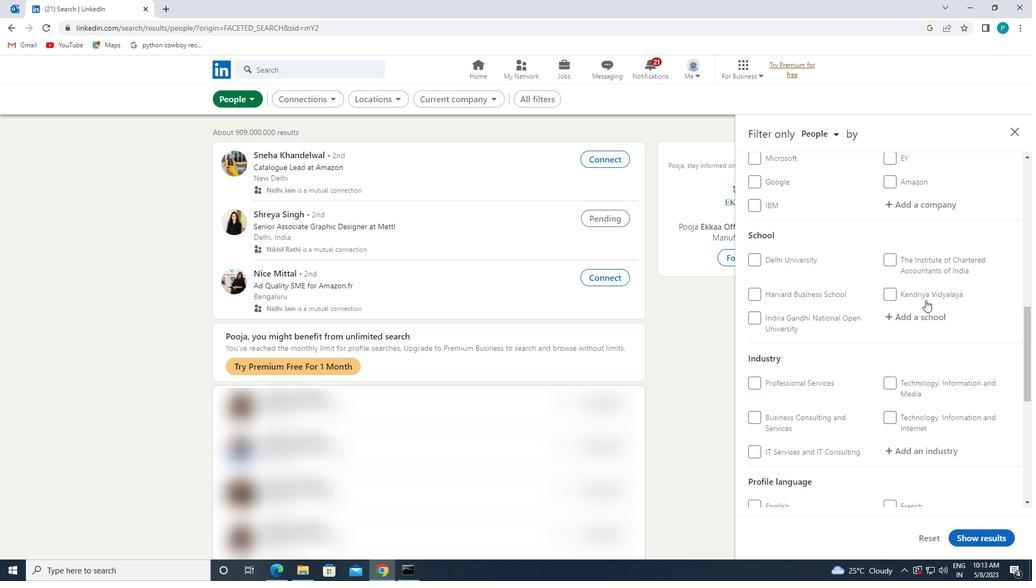 
Action: Mouse scrolled (926, 300) with delta (0, 0)
Screenshot: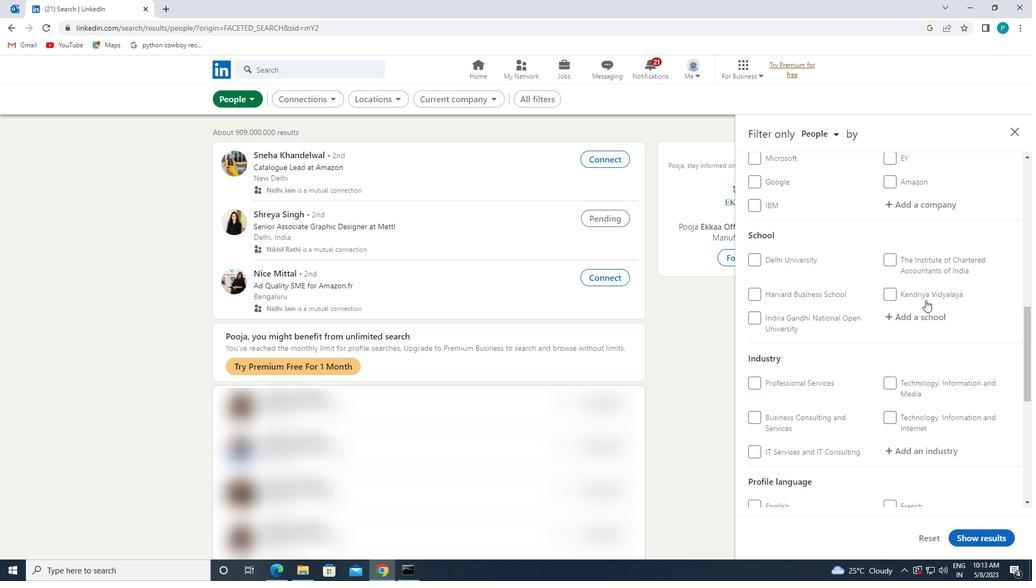 
Action: Mouse scrolled (926, 300) with delta (0, 0)
Screenshot: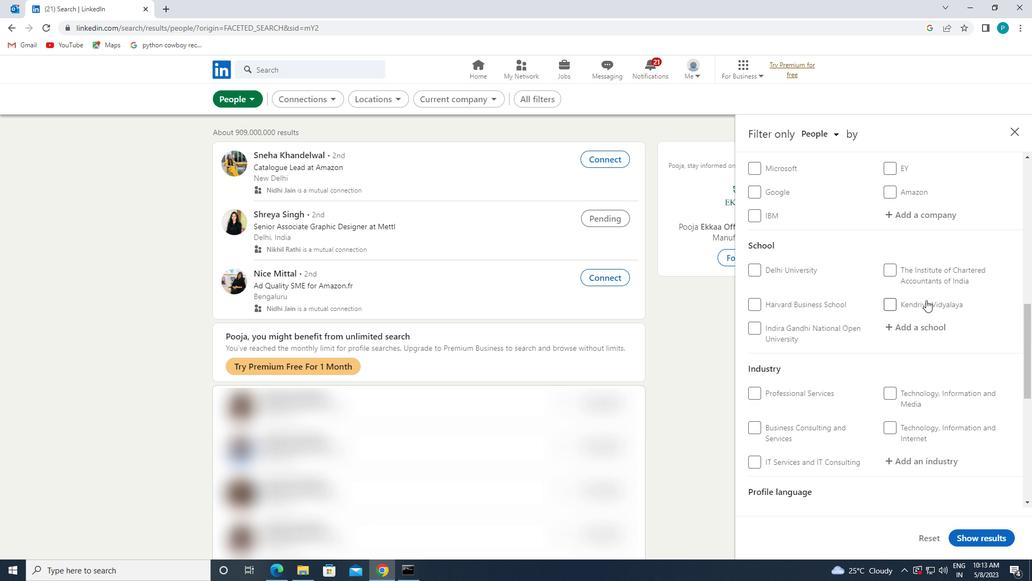 
Action: Mouse moved to (923, 301)
Screenshot: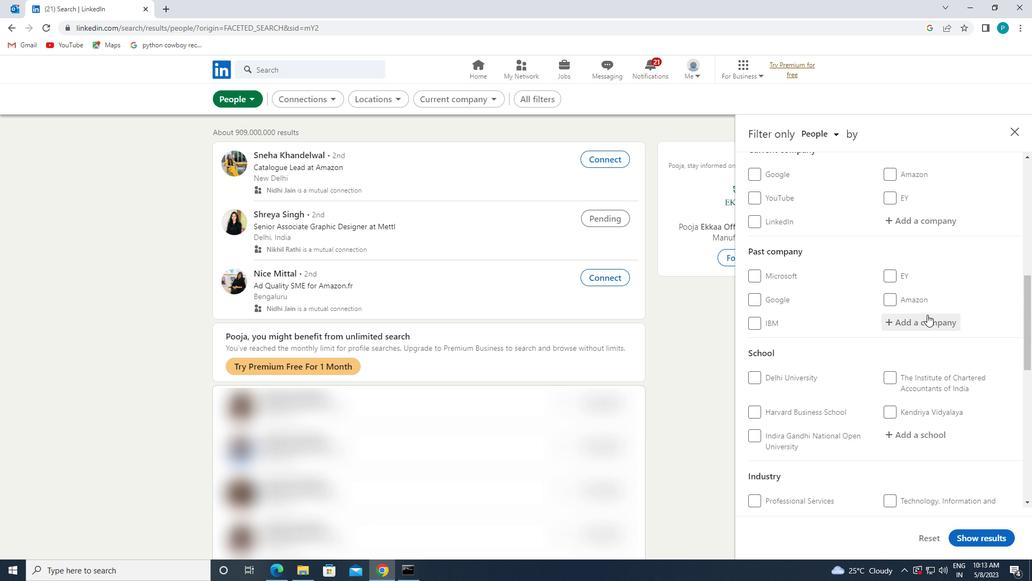 
Action: Mouse scrolled (923, 302) with delta (0, 0)
Screenshot: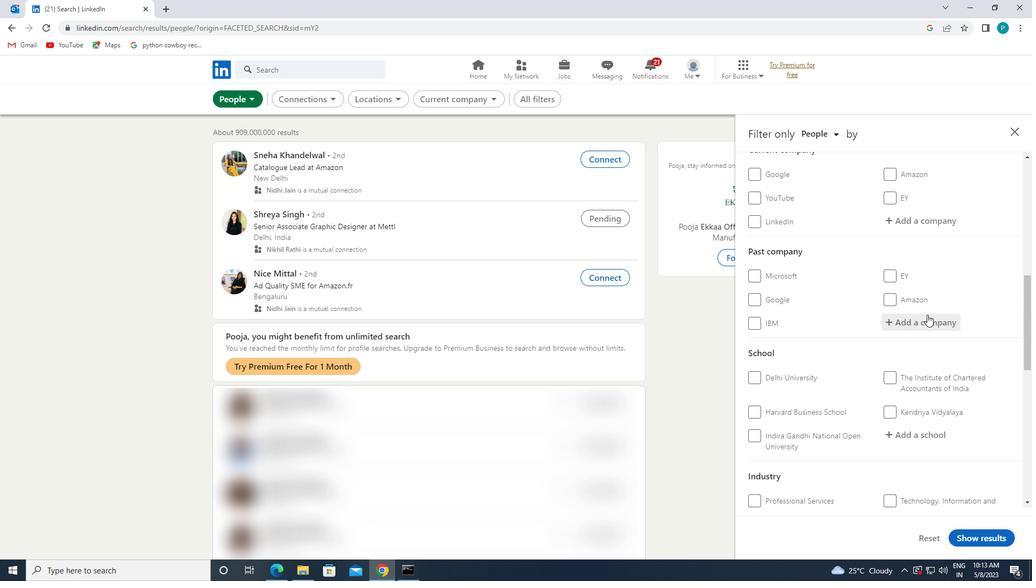 
Action: Mouse scrolled (923, 302) with delta (0, 0)
Screenshot: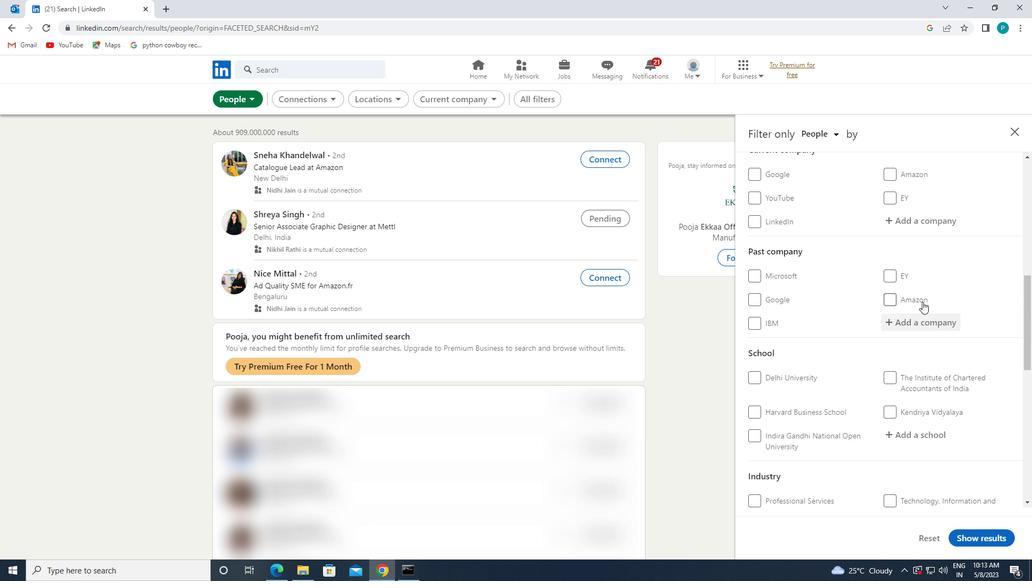 
Action: Mouse moved to (926, 326)
Screenshot: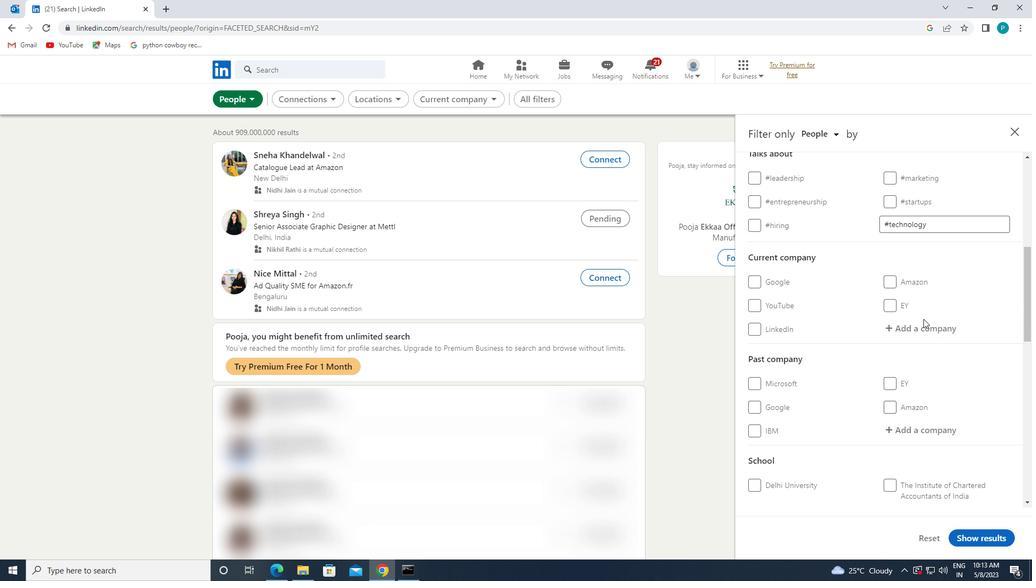 
Action: Mouse pressed left at (926, 326)
Screenshot: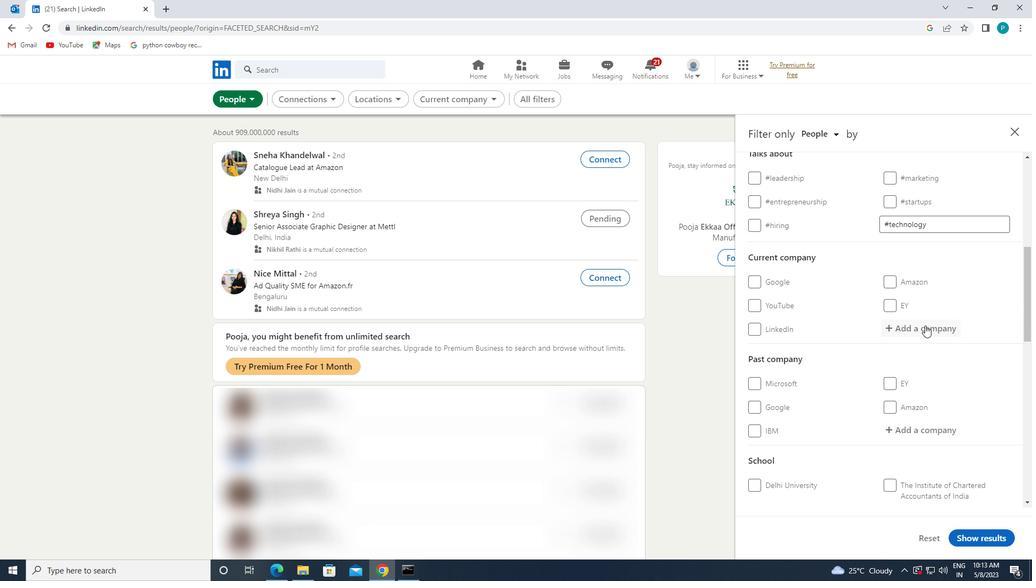 
Action: Key pressed <Key.caps_lock>S<Key.caps_lock>ABRE
Screenshot: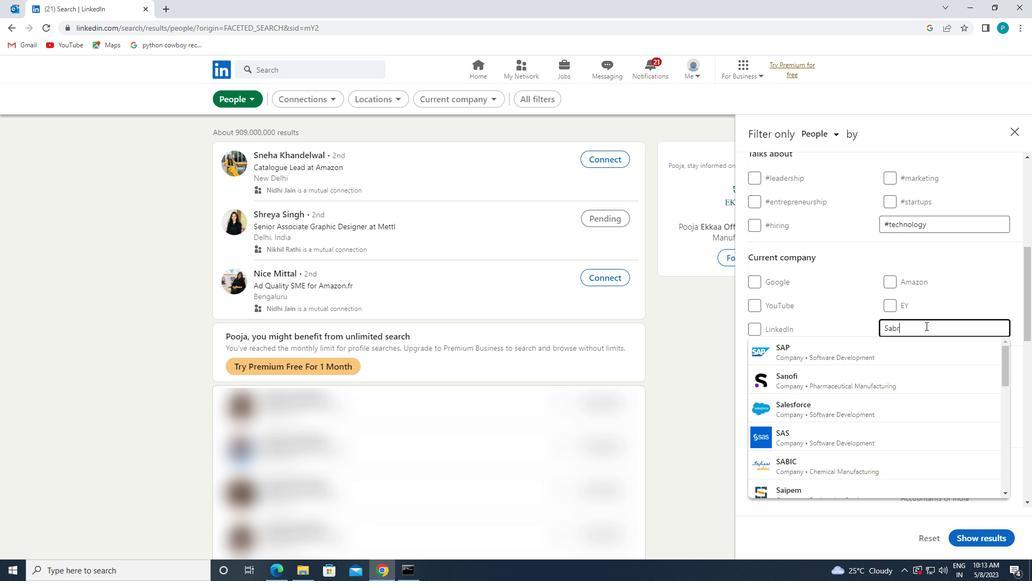 
Action: Mouse moved to (885, 354)
Screenshot: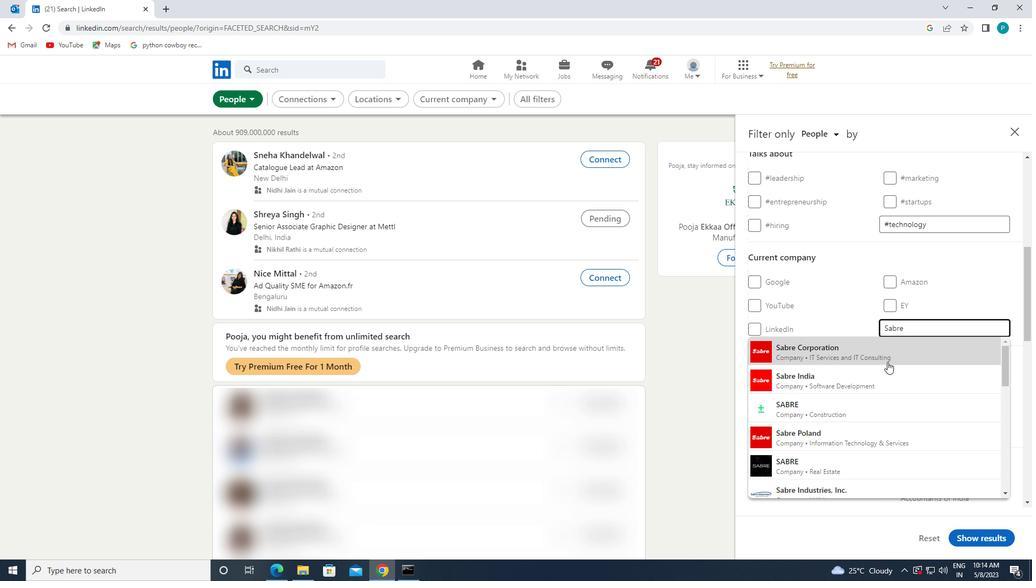
Action: Mouse pressed left at (885, 354)
Screenshot: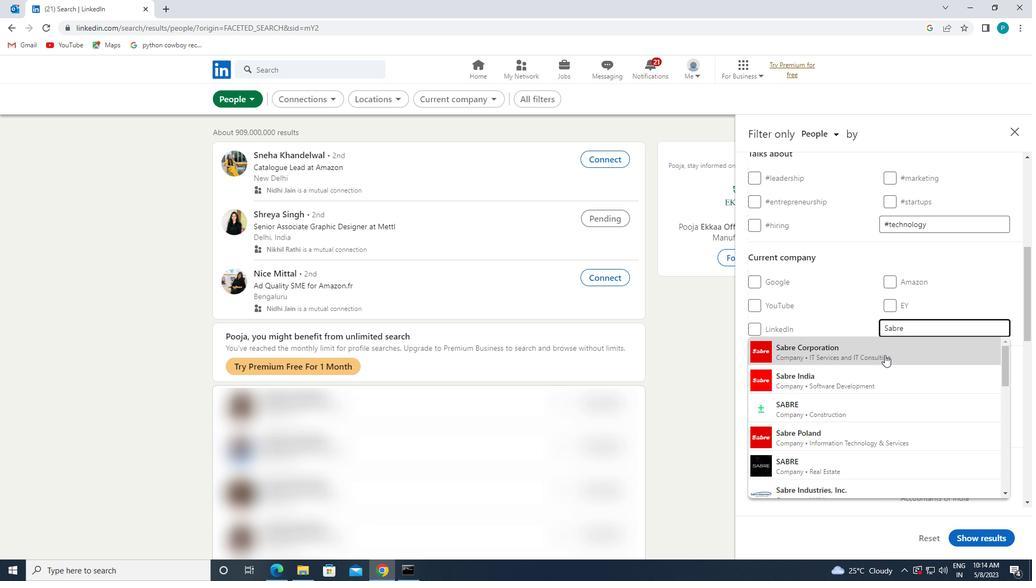 
Action: Mouse moved to (885, 354)
Screenshot: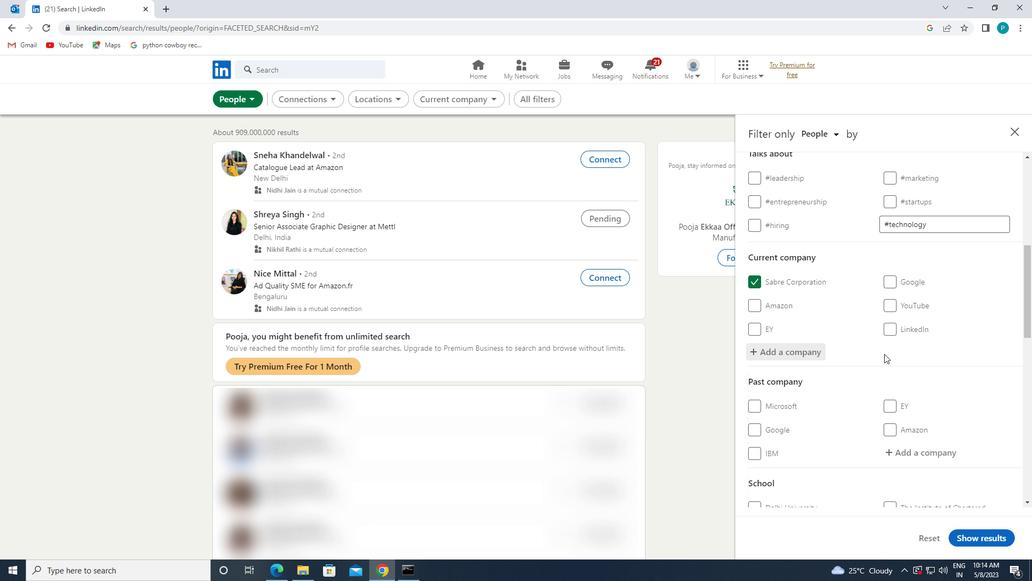 
Action: Mouse scrolled (885, 353) with delta (0, 0)
Screenshot: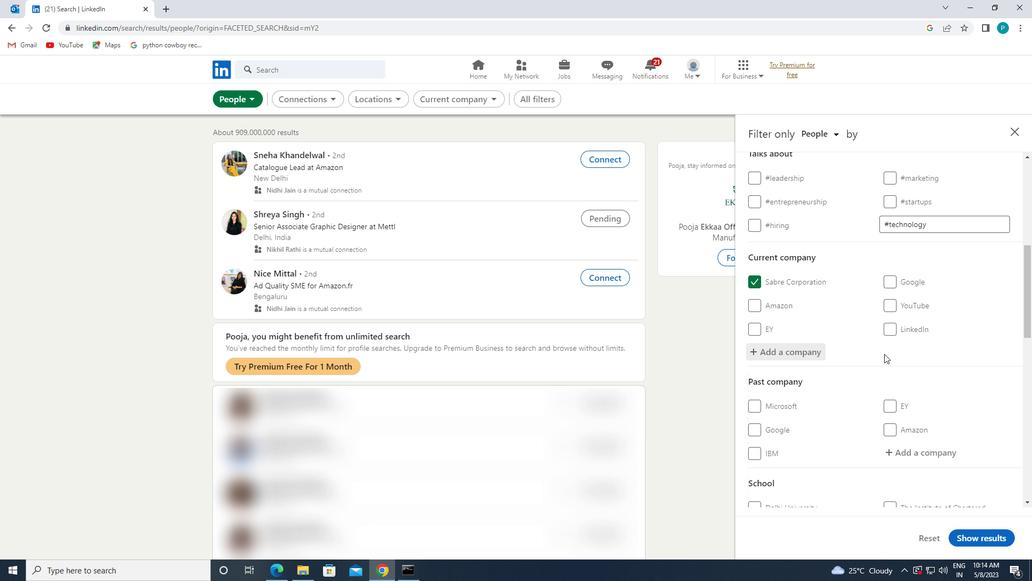 
Action: Mouse moved to (885, 354)
Screenshot: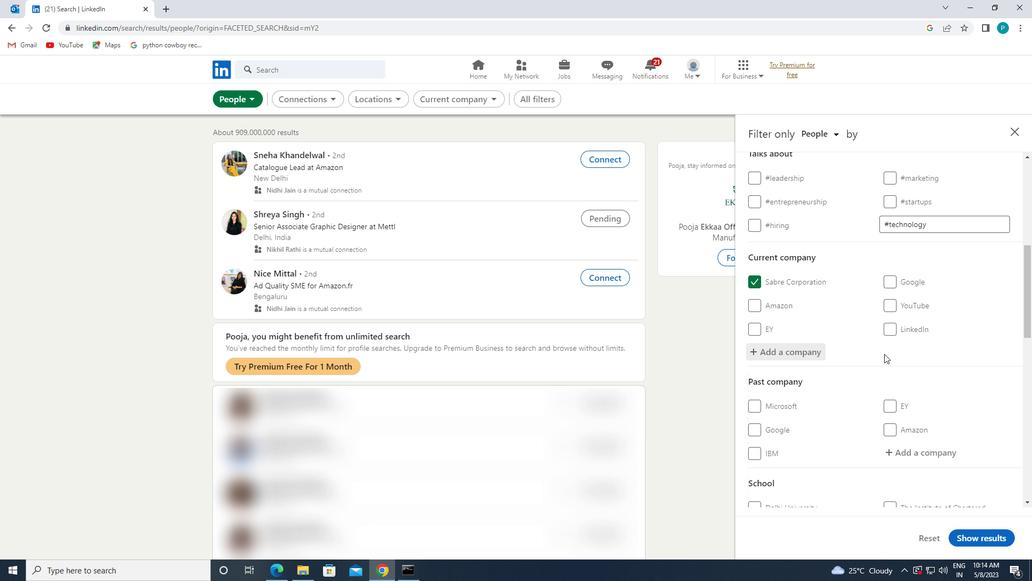 
Action: Mouse scrolled (885, 353) with delta (0, 0)
Screenshot: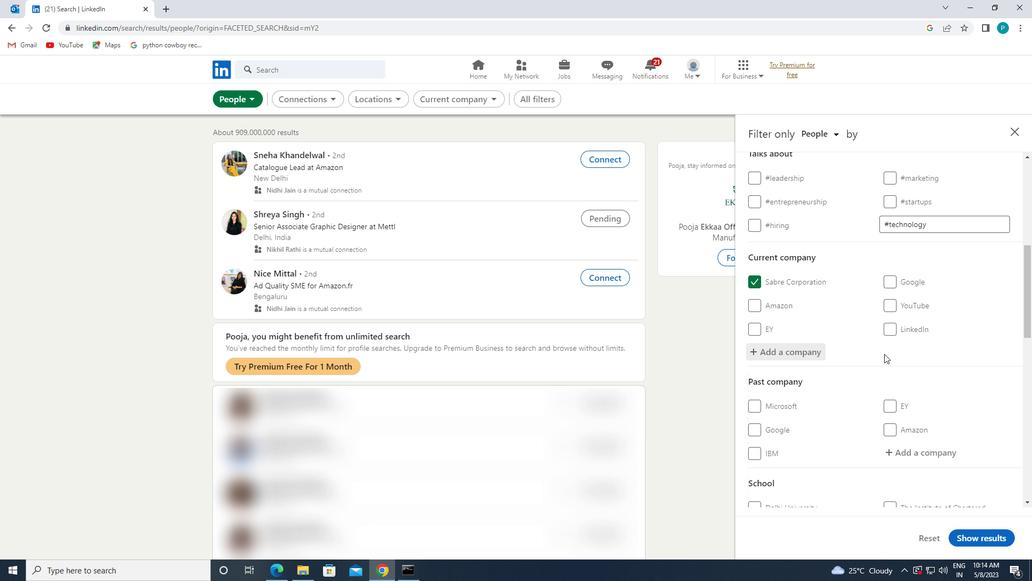 
Action: Mouse moved to (885, 354)
Screenshot: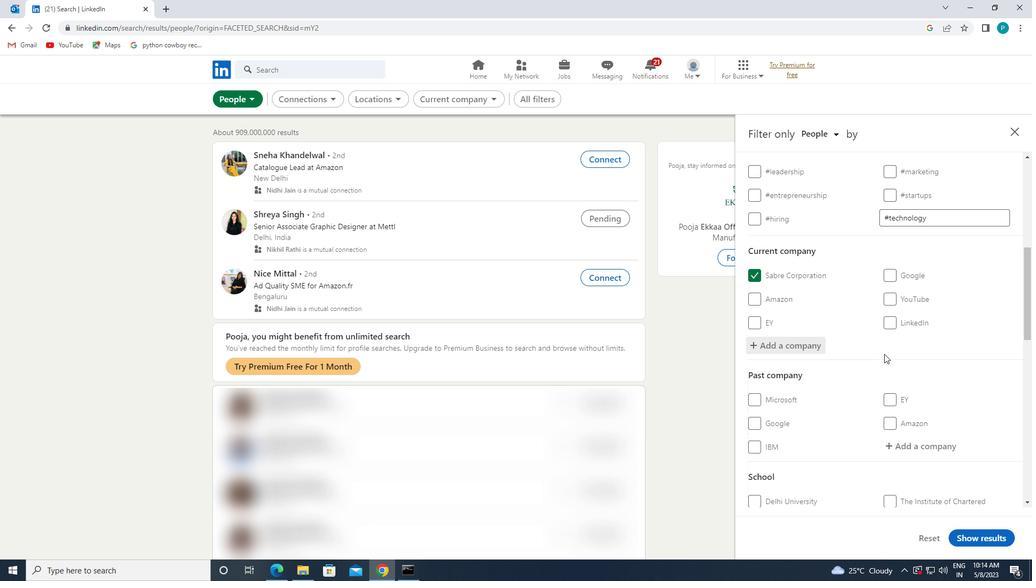 
Action: Mouse scrolled (885, 353) with delta (0, 0)
Screenshot: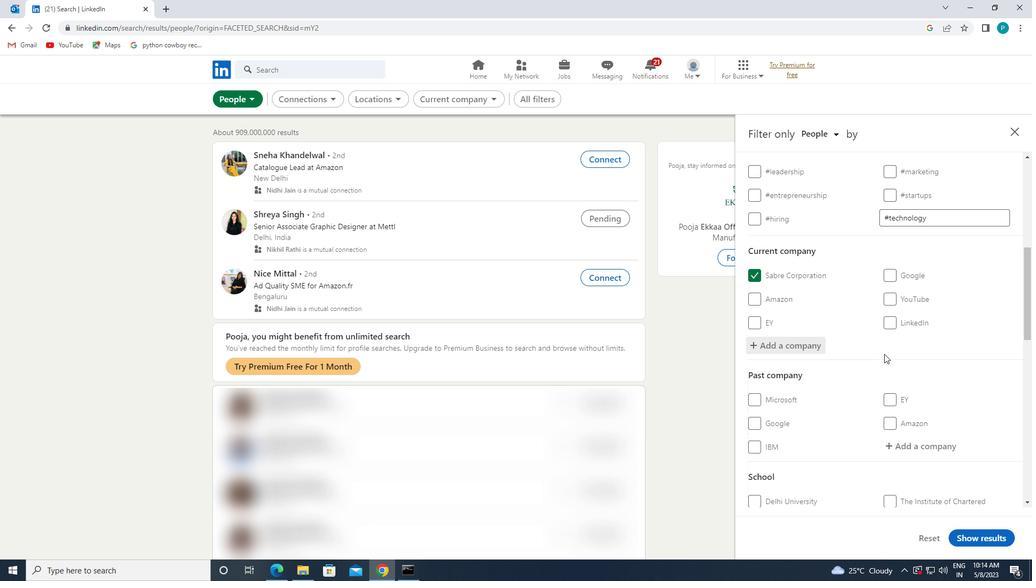 
Action: Mouse moved to (902, 362)
Screenshot: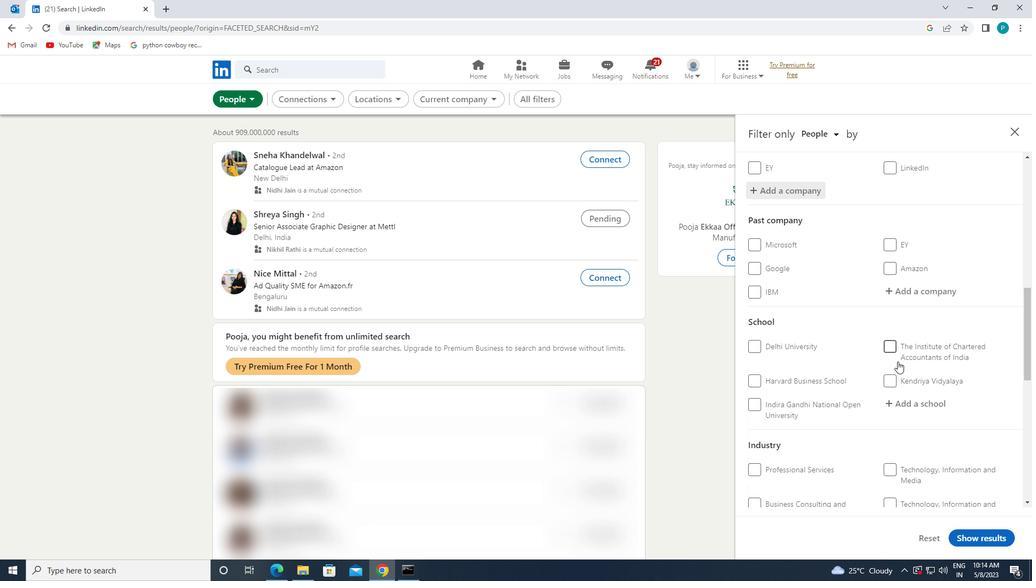 
Action: Mouse scrolled (902, 362) with delta (0, 0)
Screenshot: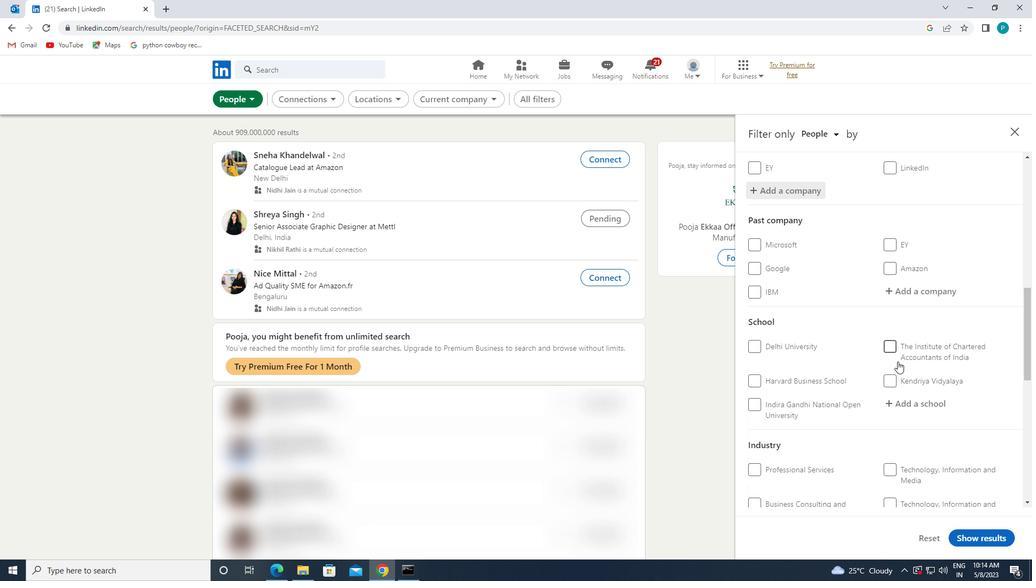 
Action: Mouse moved to (906, 357)
Screenshot: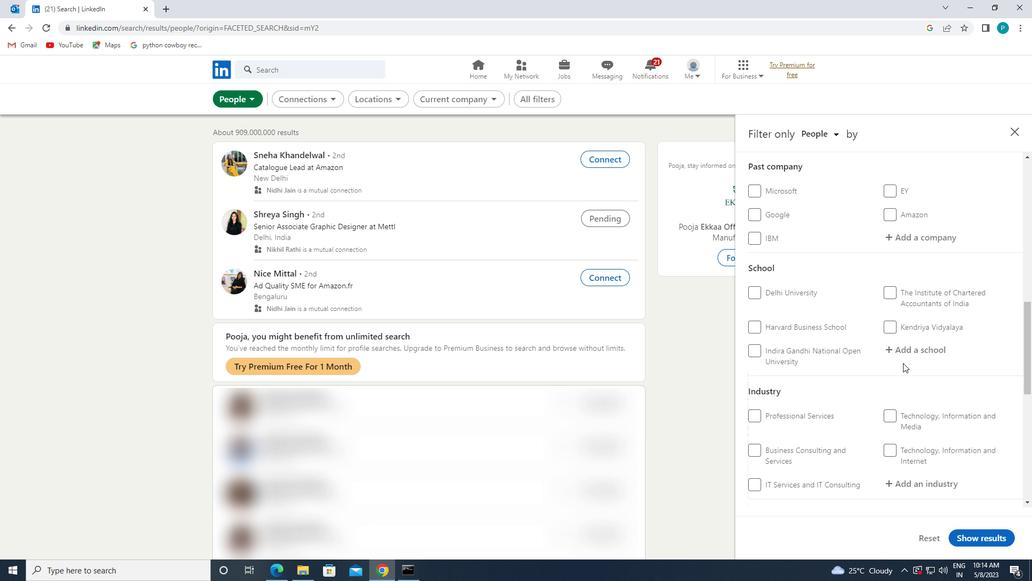 
Action: Mouse pressed left at (906, 357)
Screenshot: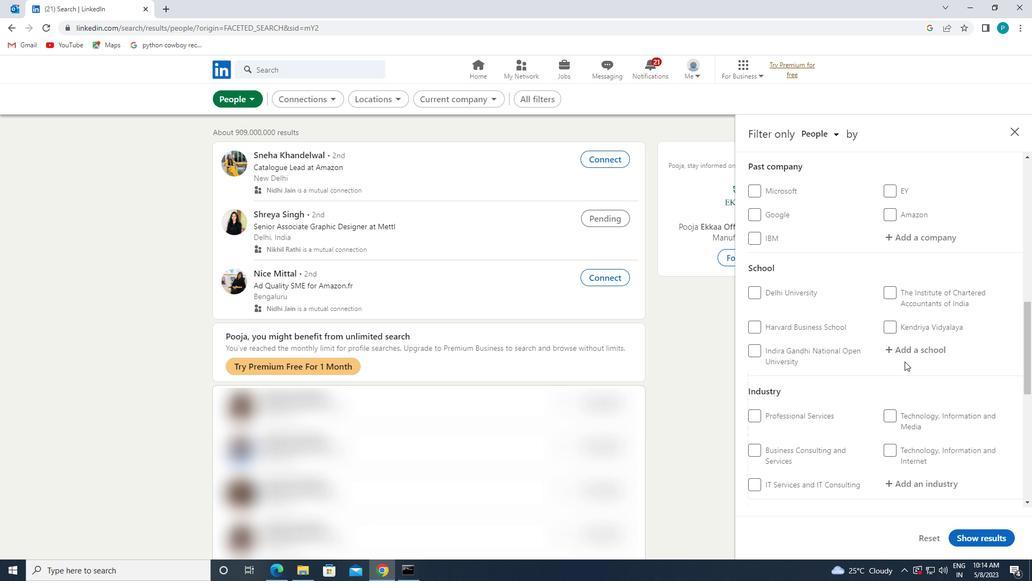 
Action: Key pressed <Key.caps_lock>S<Key.caps_lock>HESSHADRIPURAM
Screenshot: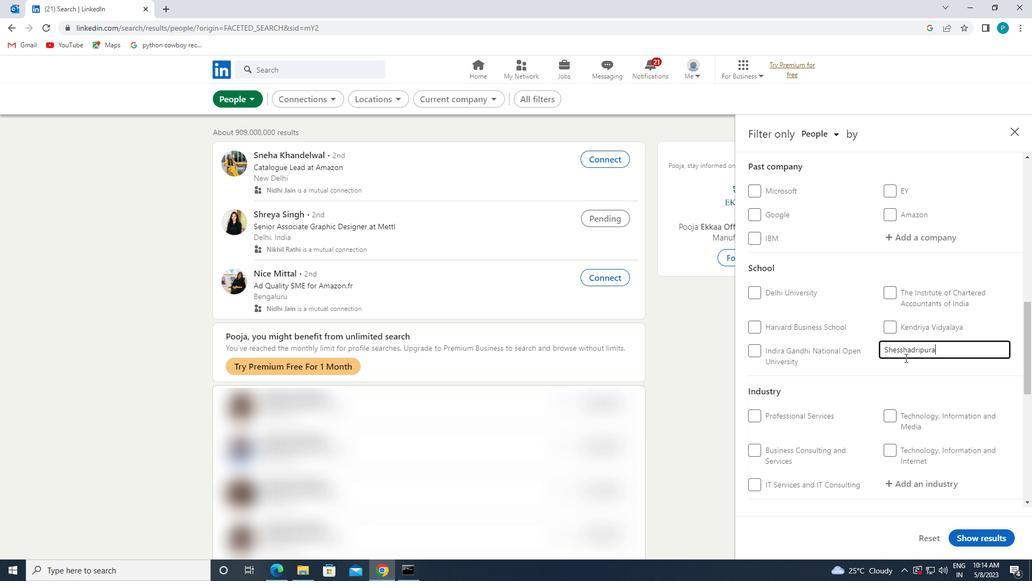 
Action: Mouse moved to (905, 351)
Screenshot: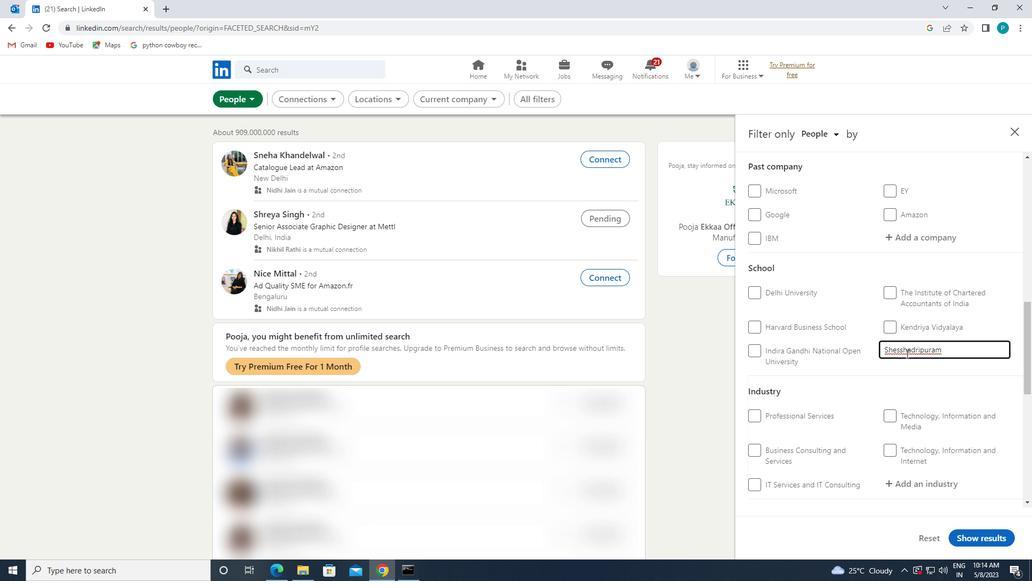 
Action: Mouse pressed left at (905, 351)
Screenshot: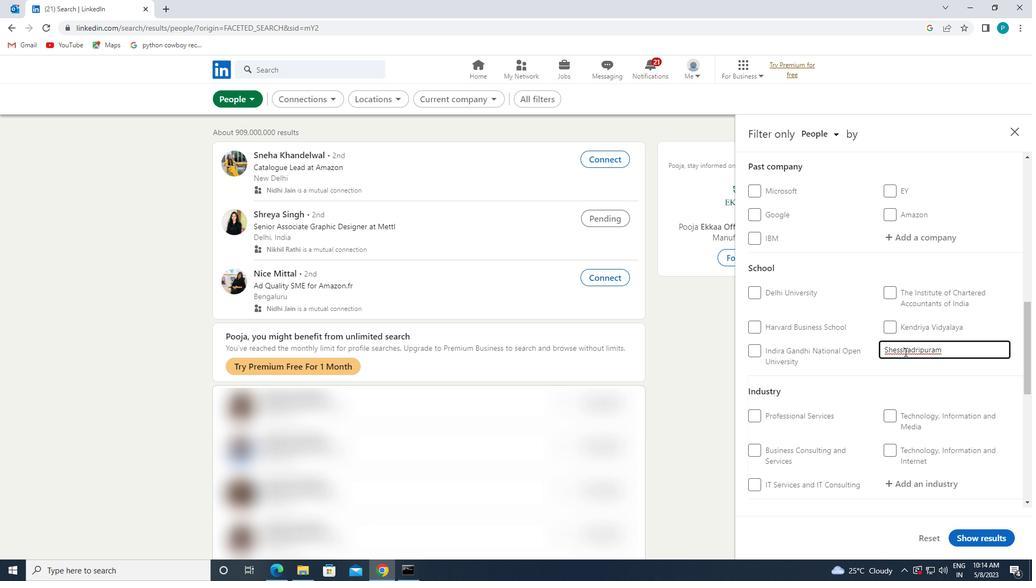 
Action: Key pressed <Key.backspace>
Screenshot: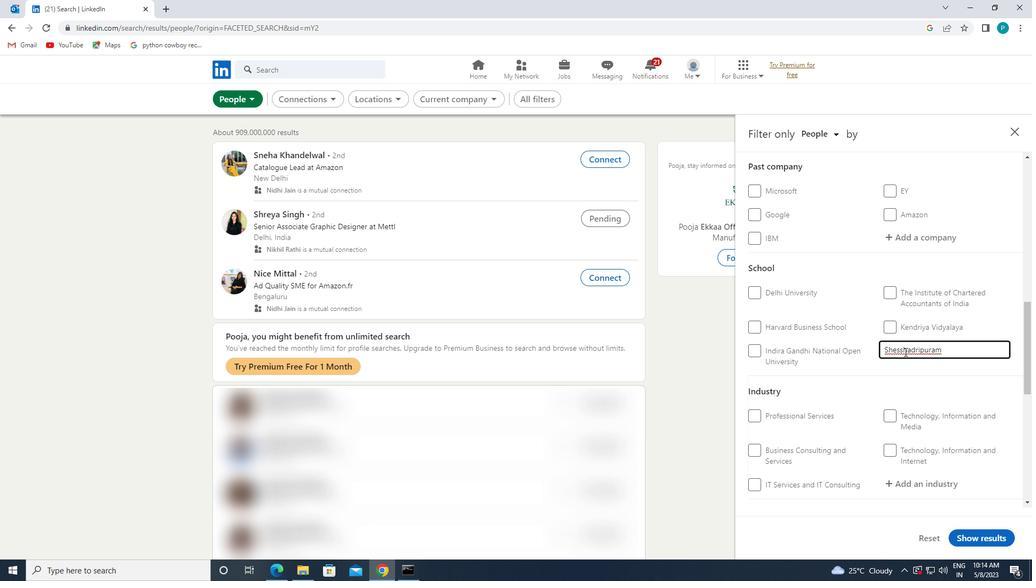 
Action: Mouse moved to (900, 369)
Screenshot: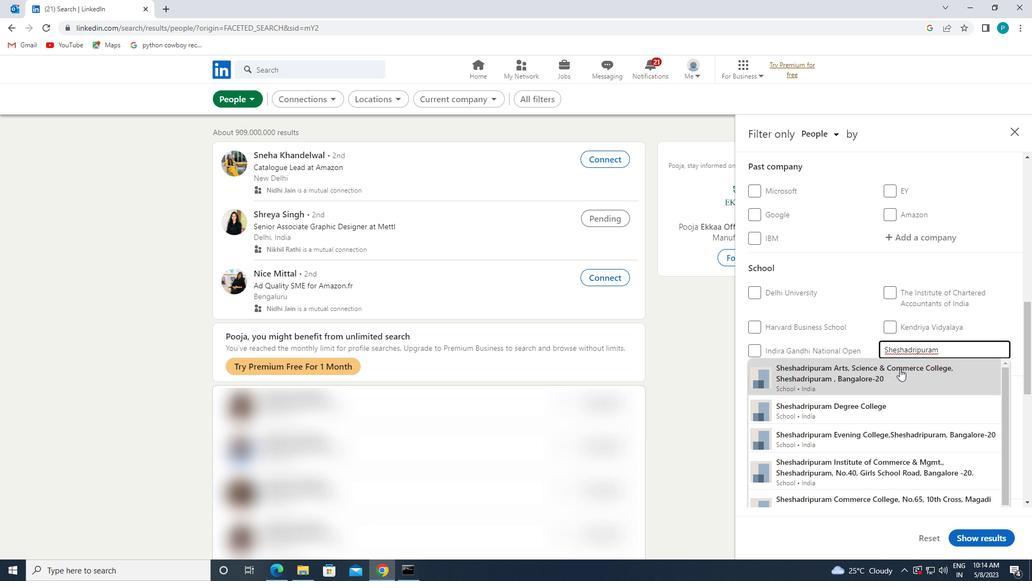 
Action: Mouse pressed left at (900, 369)
Screenshot: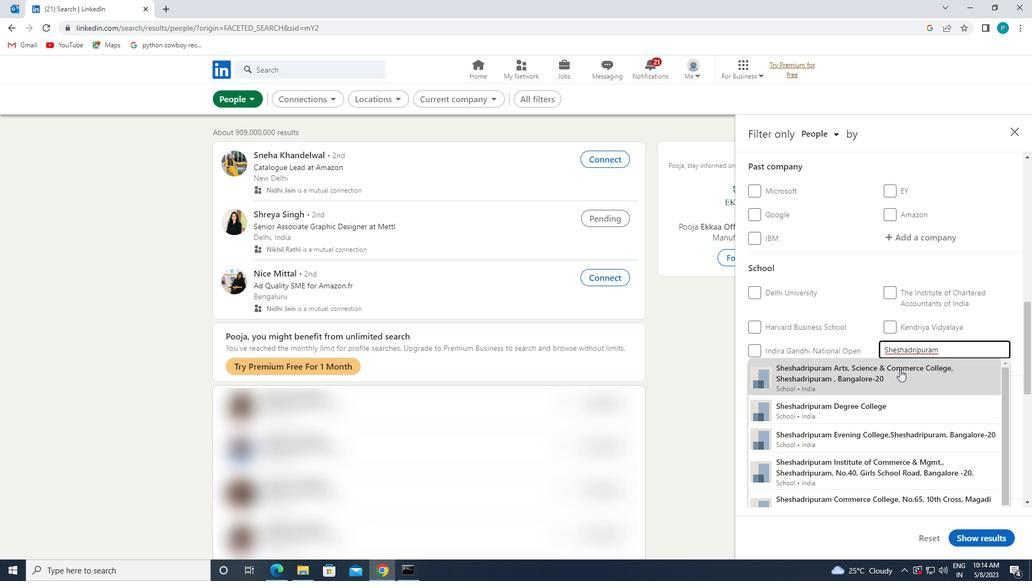 
Action: Mouse moved to (934, 387)
Screenshot: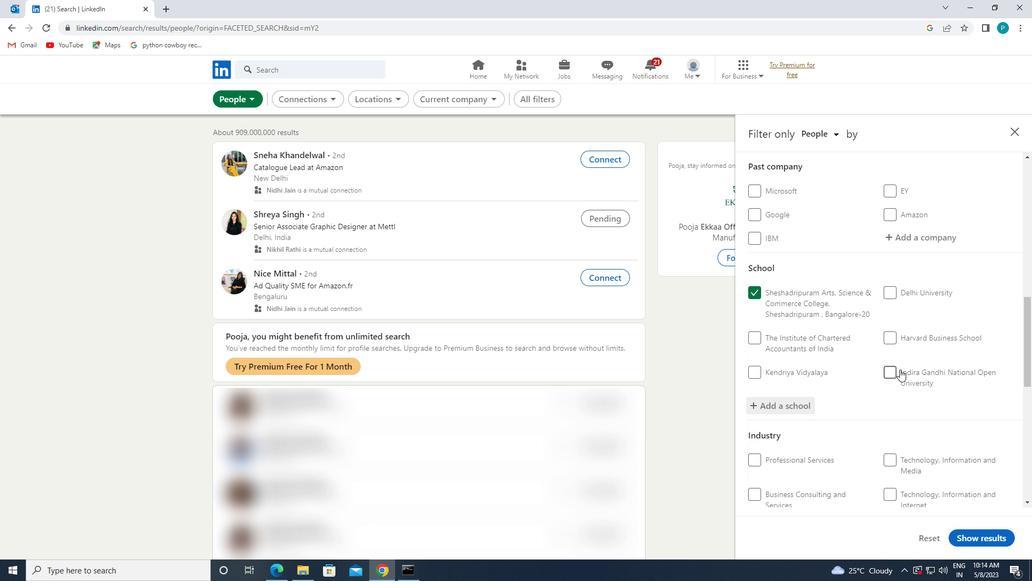 
Action: Mouse scrolled (934, 387) with delta (0, 0)
Screenshot: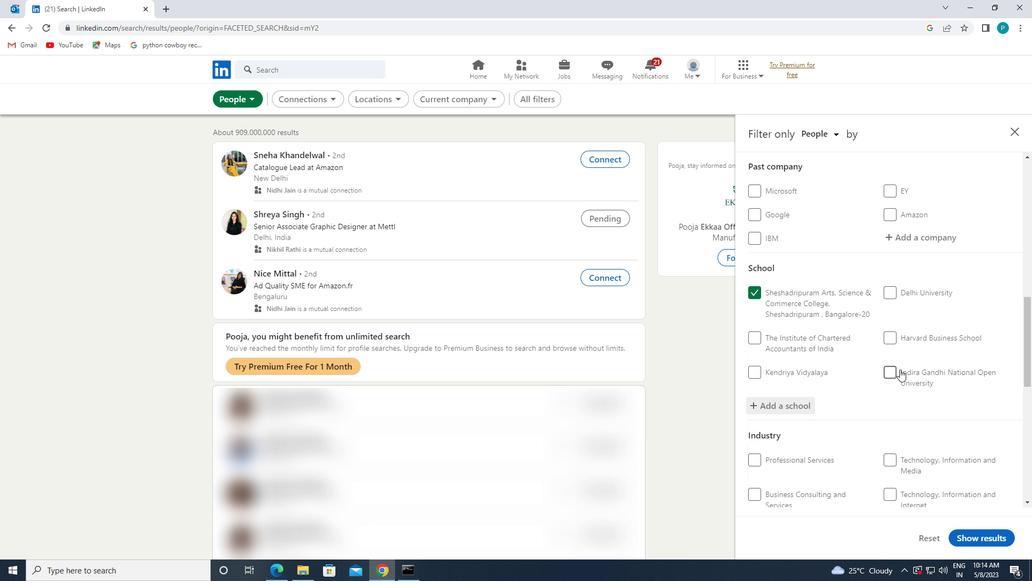 
Action: Mouse scrolled (934, 387) with delta (0, 0)
Screenshot: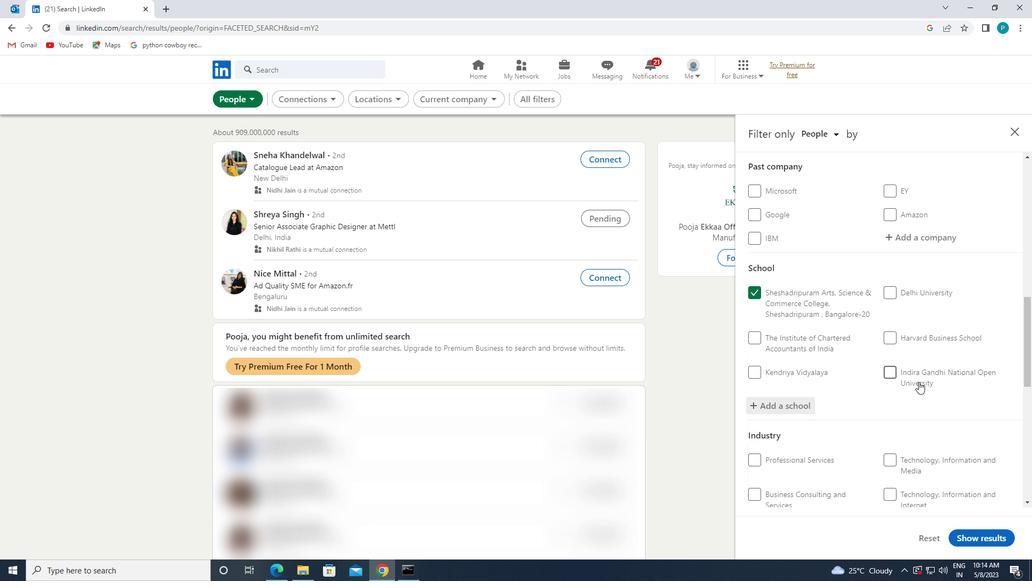 
Action: Mouse scrolled (934, 387) with delta (0, 0)
Screenshot: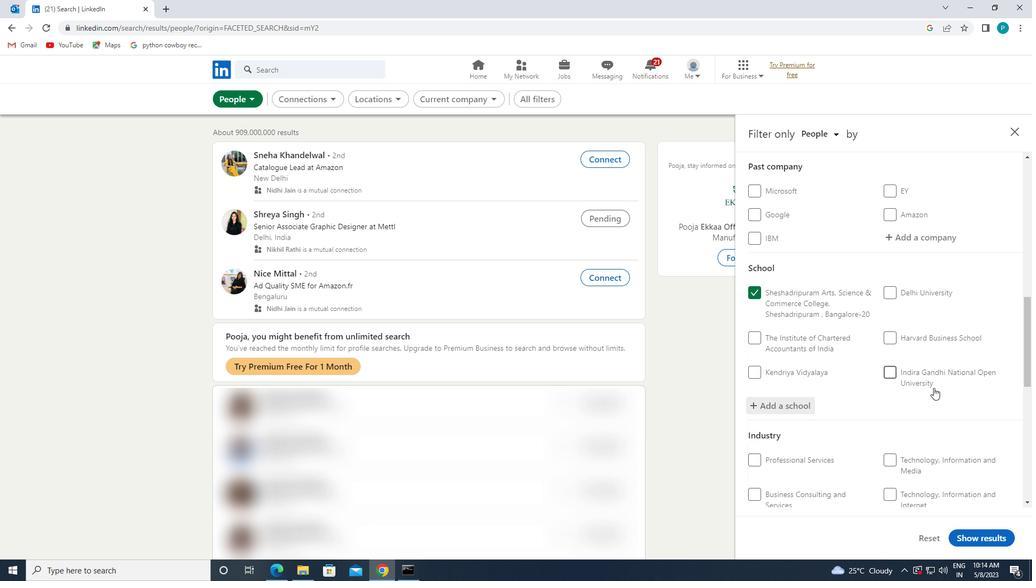 
Action: Mouse moved to (929, 368)
Screenshot: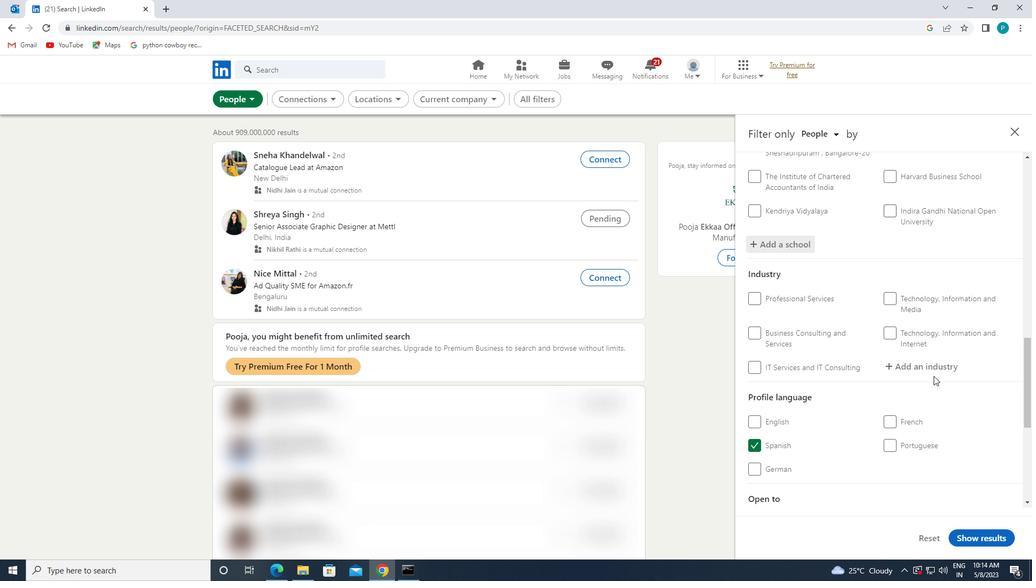 
Action: Mouse pressed left at (929, 368)
Screenshot: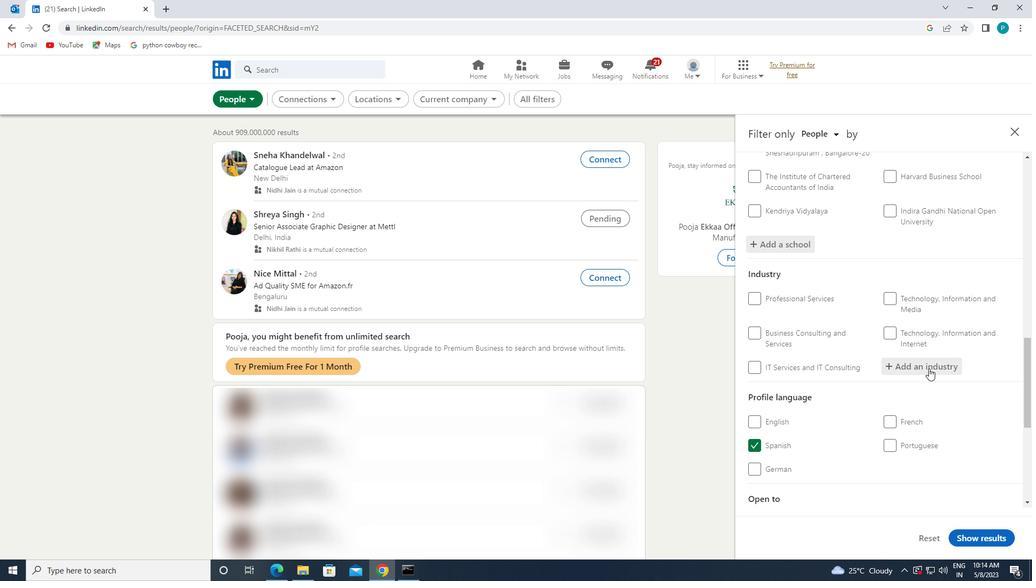 
Action: Key pressed <Key.caps_lock>R<Key.caps_lock>UBBER
Screenshot: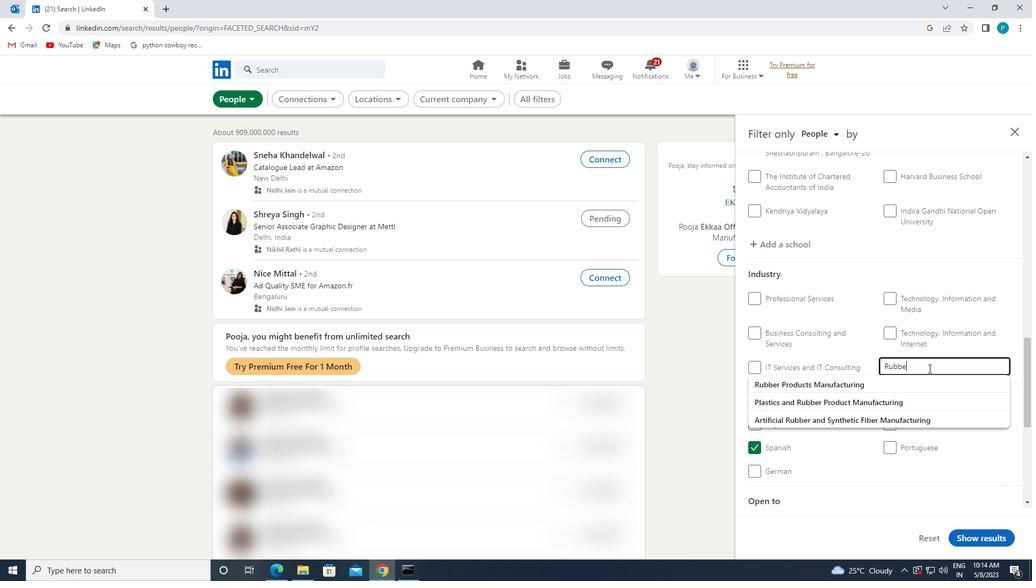 
Action: Mouse moved to (913, 381)
Screenshot: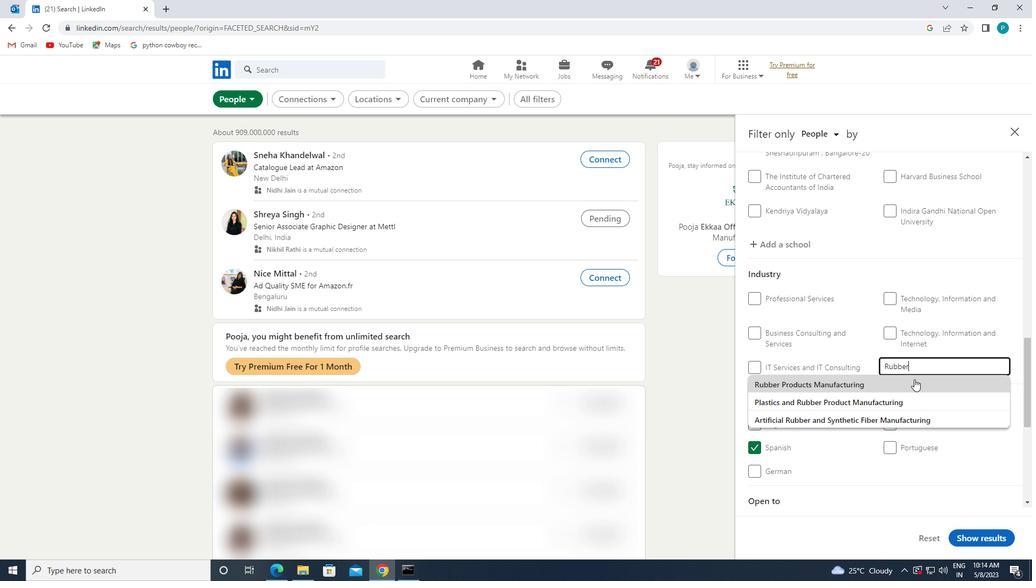 
Action: Mouse pressed left at (913, 381)
Screenshot: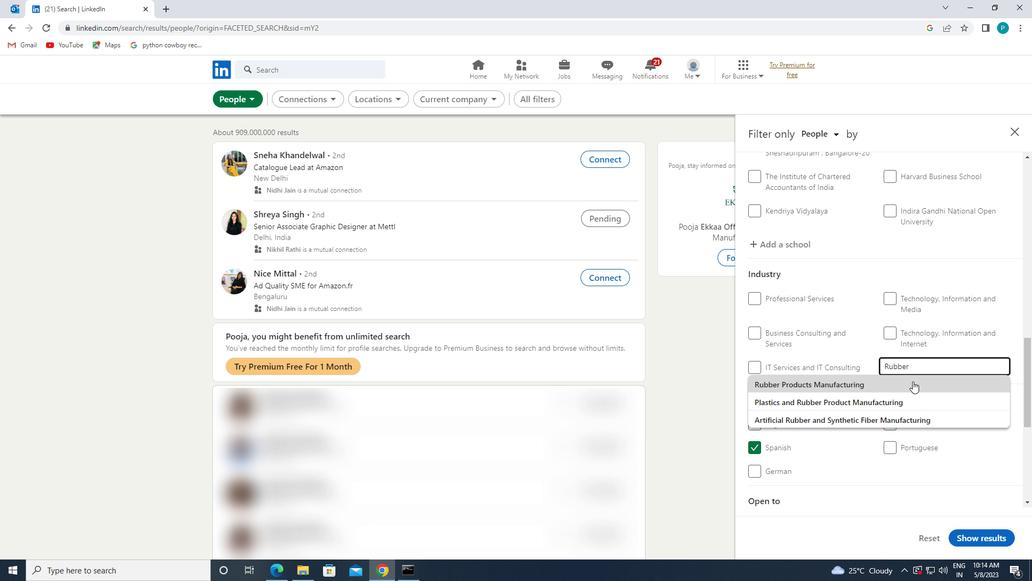 
Action: Mouse moved to (927, 392)
Screenshot: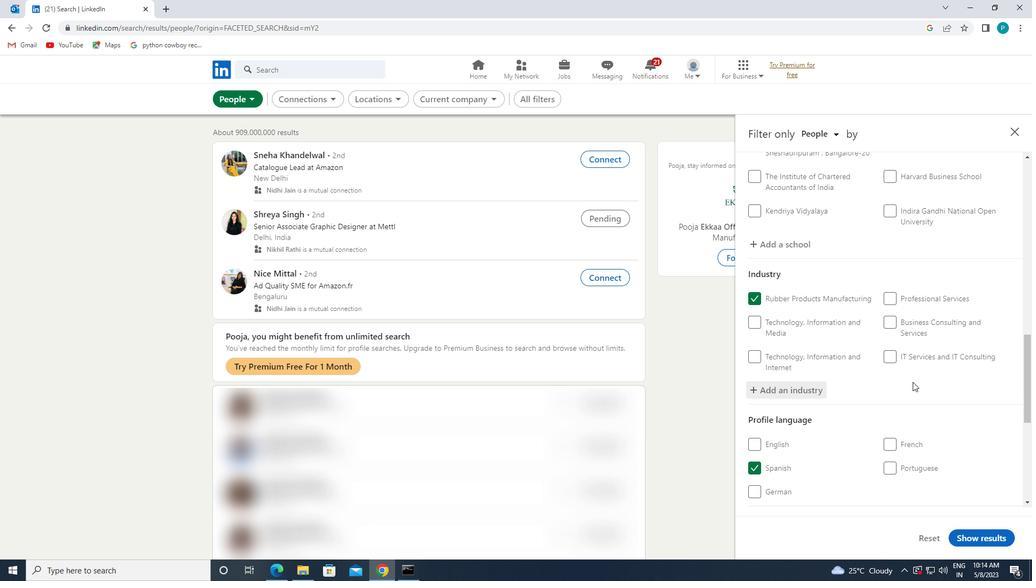 
Action: Mouse scrolled (927, 392) with delta (0, 0)
Screenshot: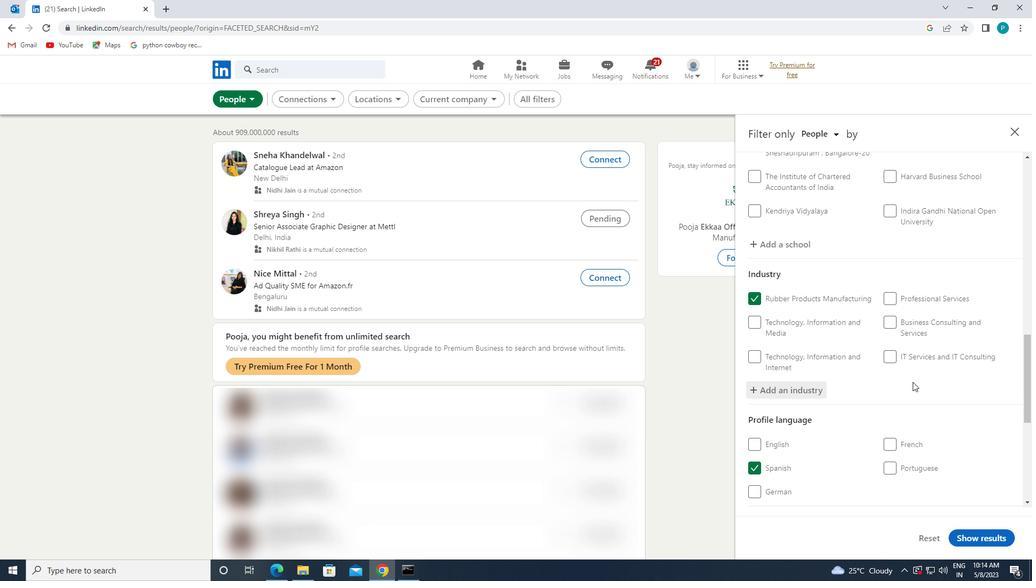 
Action: Mouse scrolled (927, 392) with delta (0, 0)
Screenshot: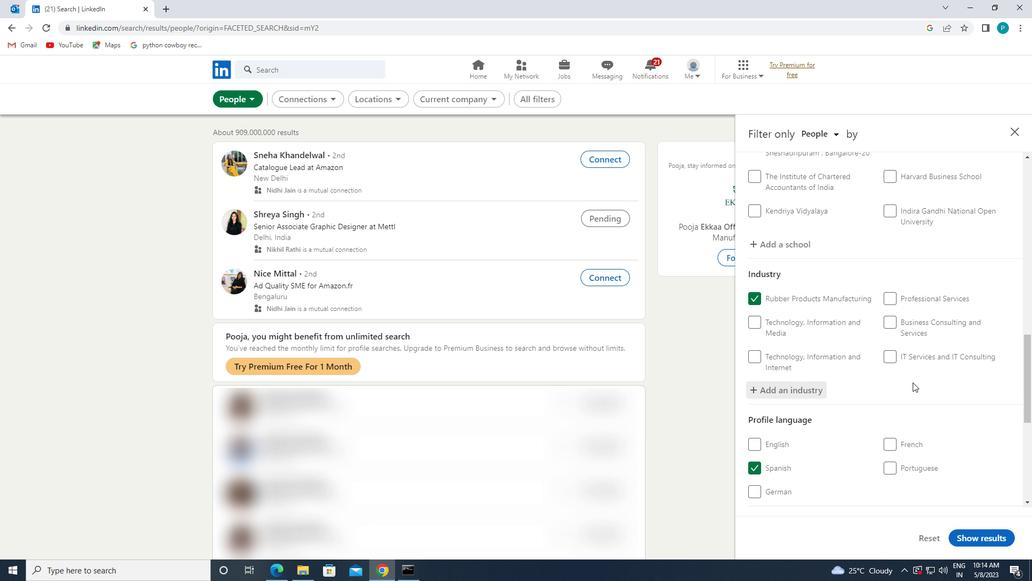 
Action: Mouse scrolled (927, 392) with delta (0, 0)
Screenshot: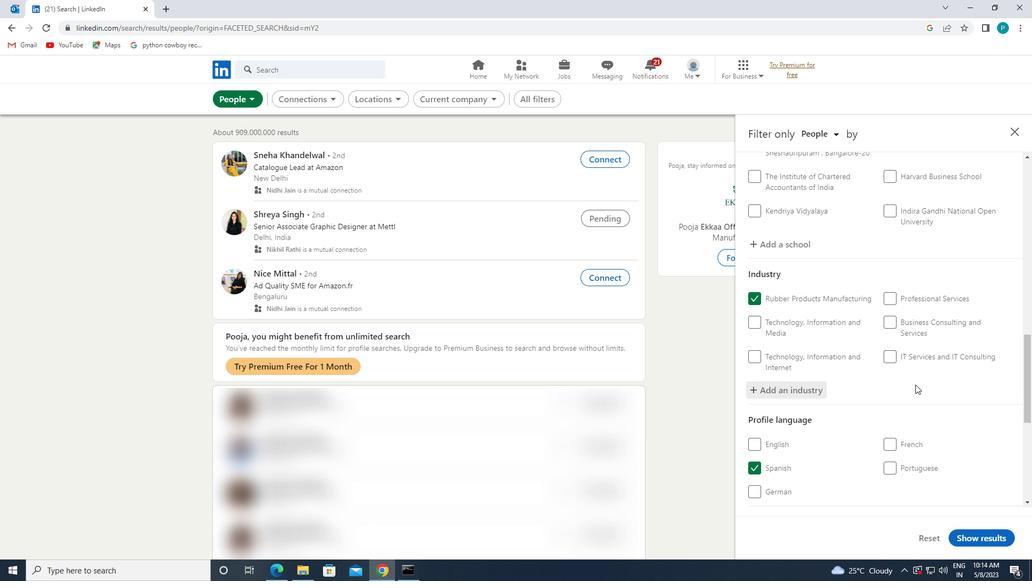 
Action: Mouse scrolled (927, 392) with delta (0, 0)
Screenshot: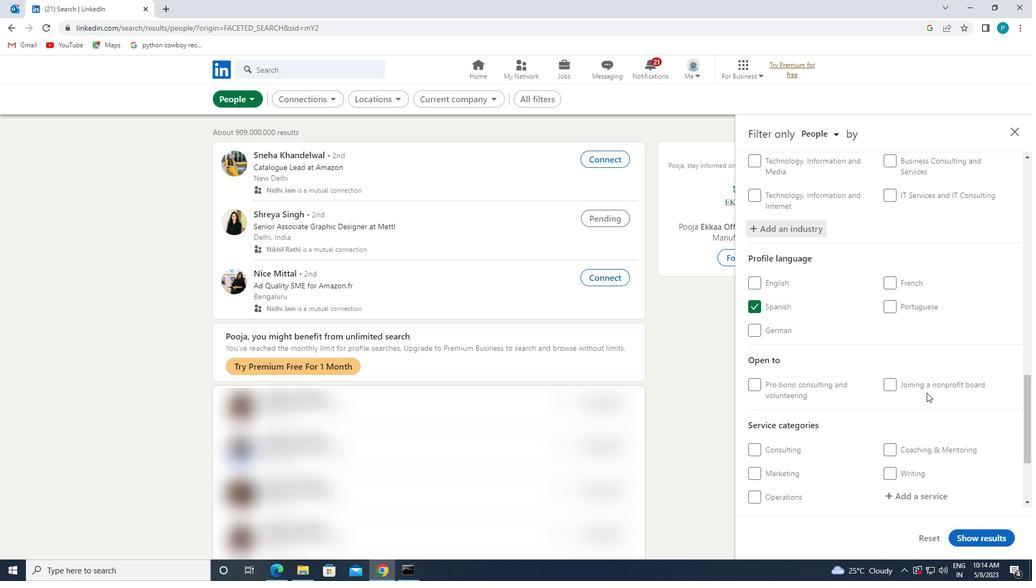 
Action: Mouse scrolled (927, 392) with delta (0, 0)
Screenshot: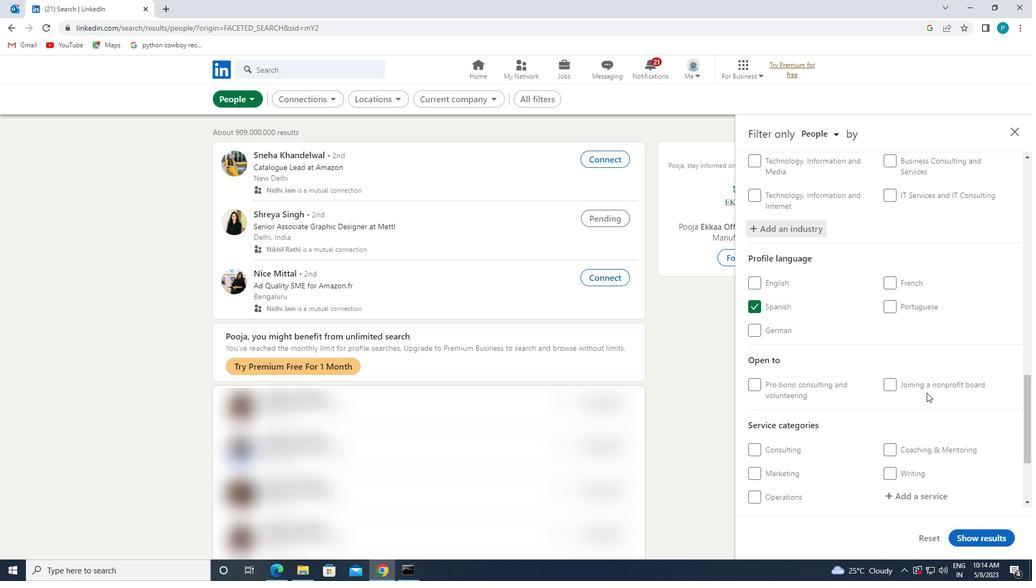 
Action: Mouse pressed left at (927, 392)
Screenshot: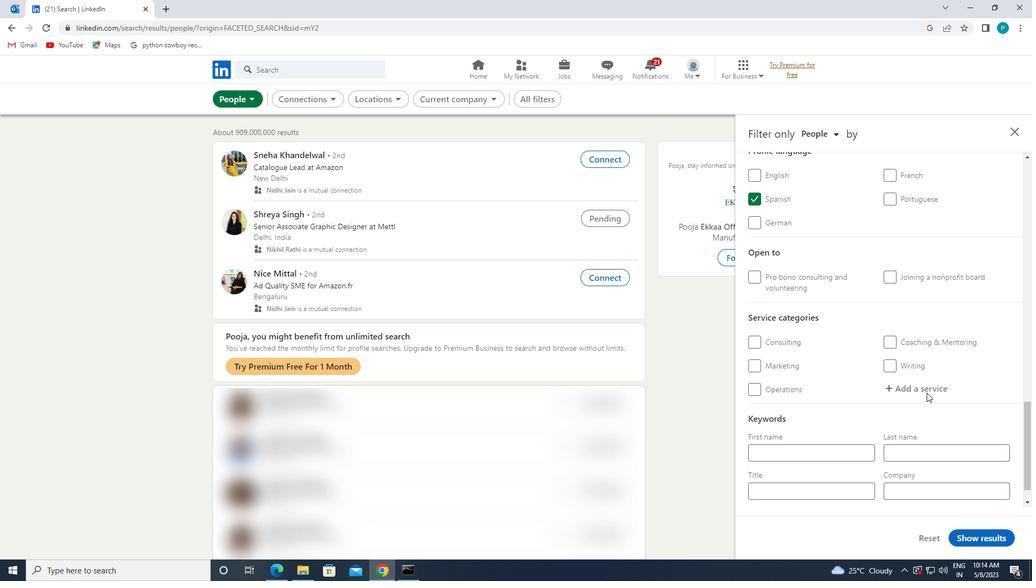 
Action: Key pressed <Key.caps_lock>H<Key.caps_lock>OME
Screenshot: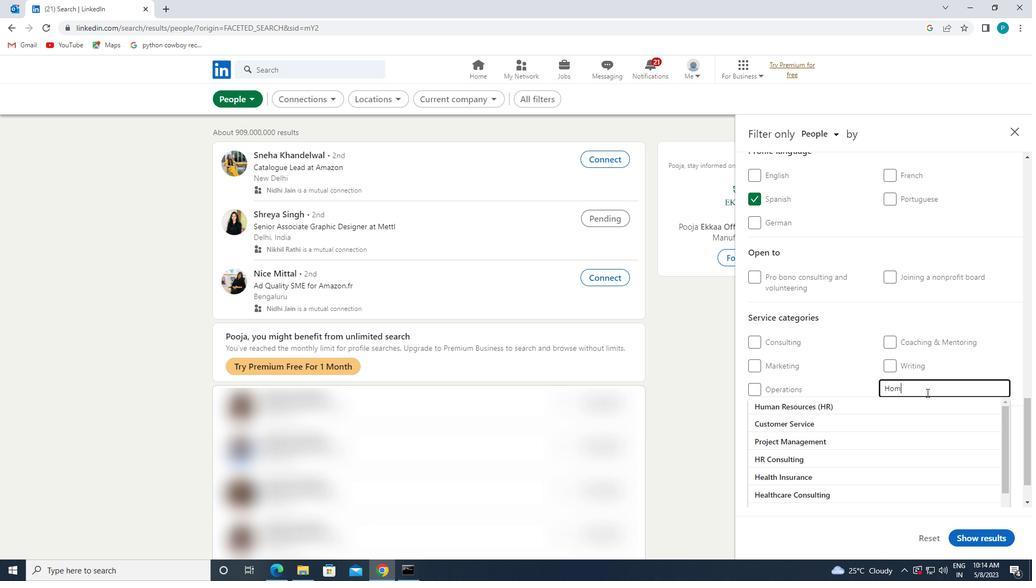 
Action: Mouse moved to (875, 409)
Screenshot: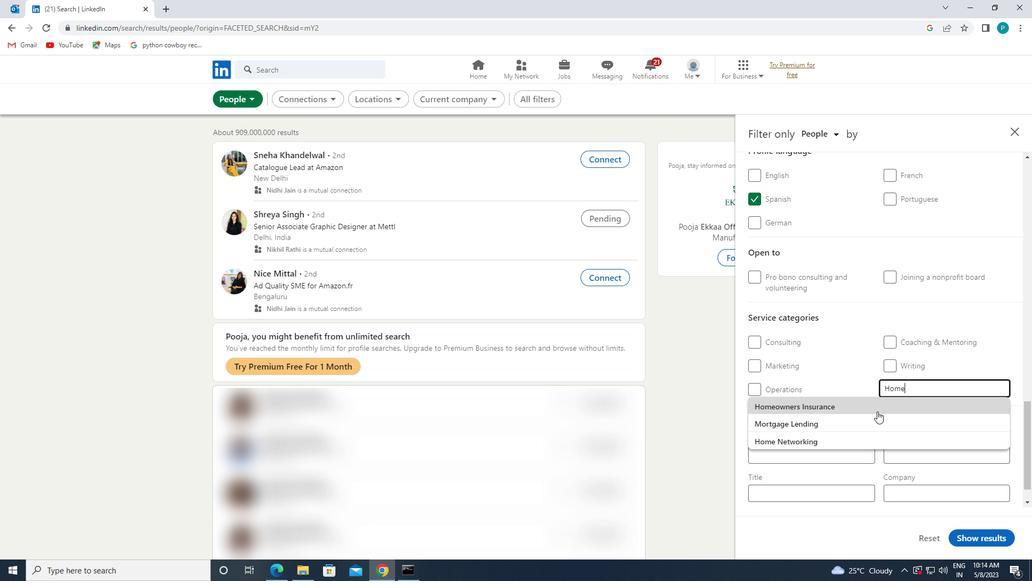 
Action: Mouse pressed left at (875, 409)
Screenshot: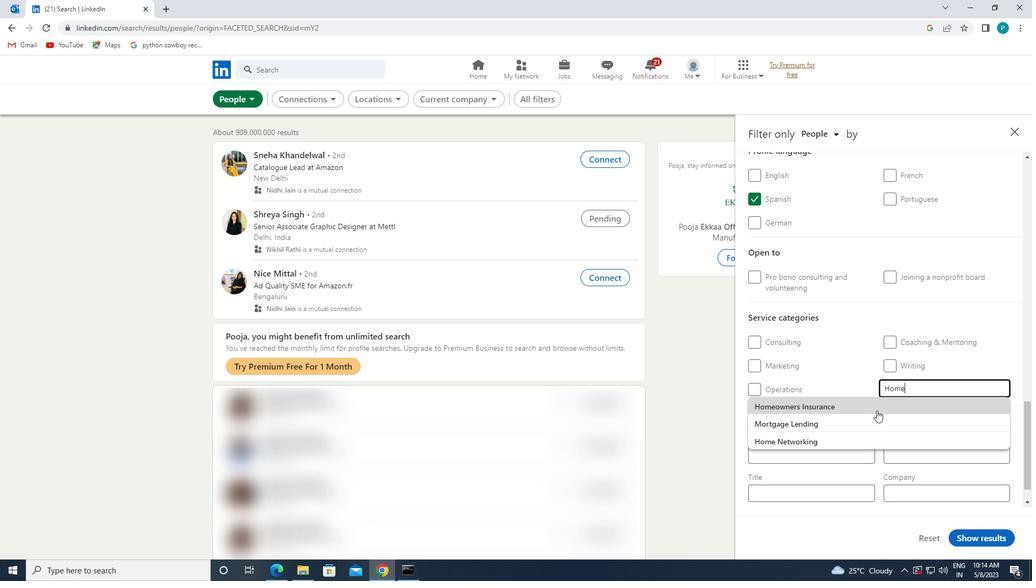 
Action: Mouse scrolled (875, 408) with delta (0, 0)
Screenshot: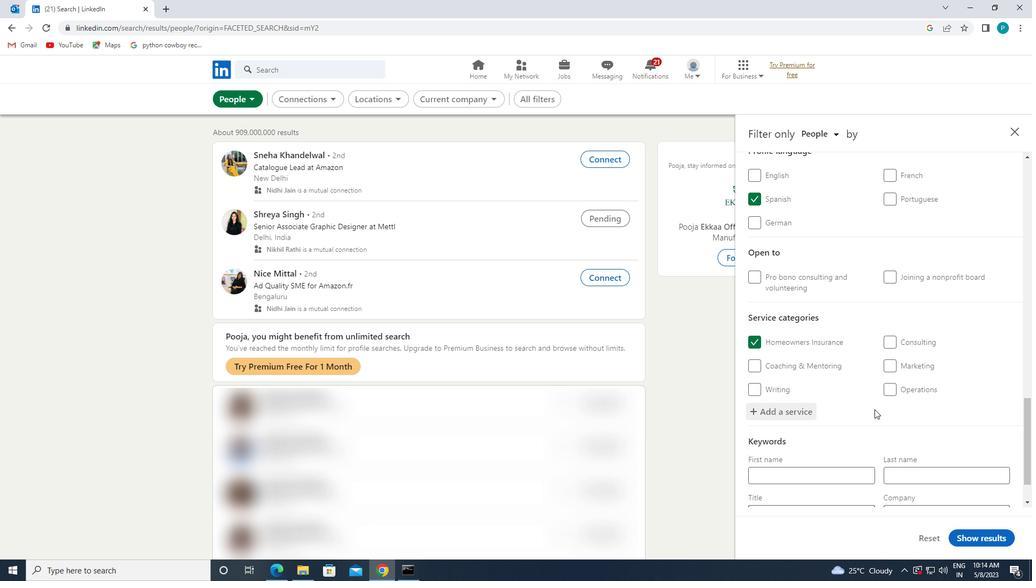 
Action: Mouse scrolled (875, 408) with delta (0, 0)
Screenshot: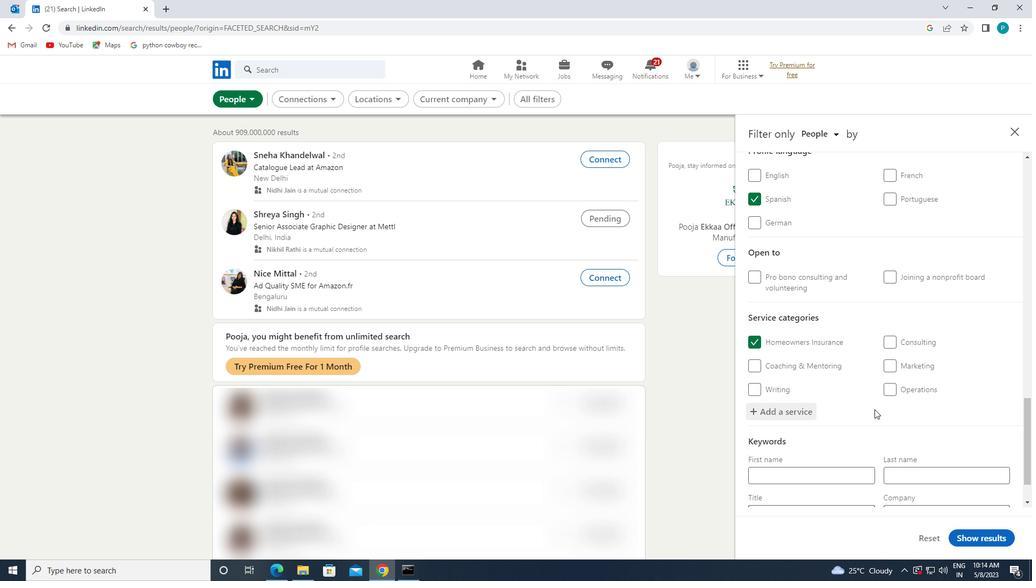 
Action: Mouse scrolled (875, 408) with delta (0, 0)
Screenshot: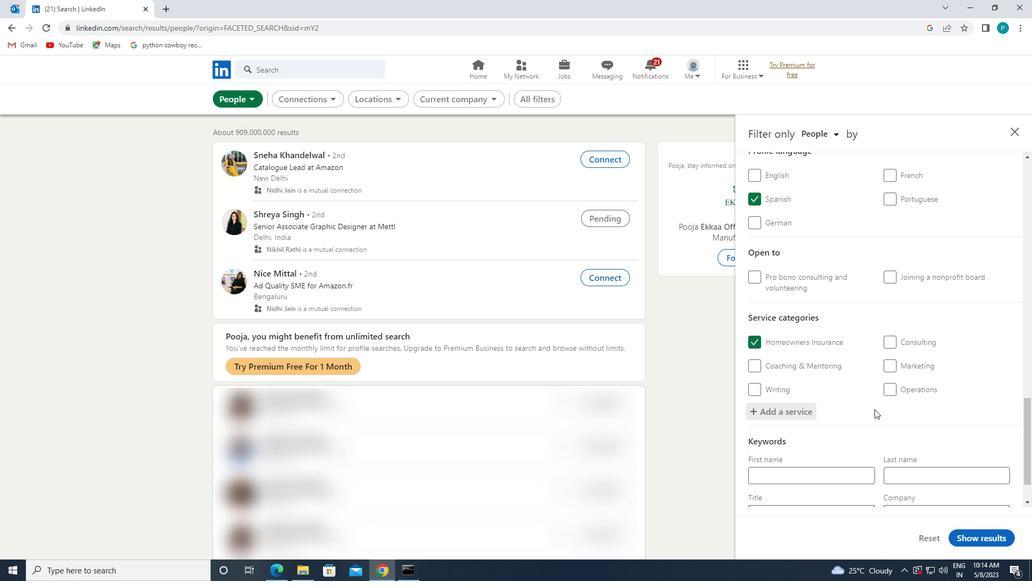 
Action: Mouse moved to (845, 456)
Screenshot: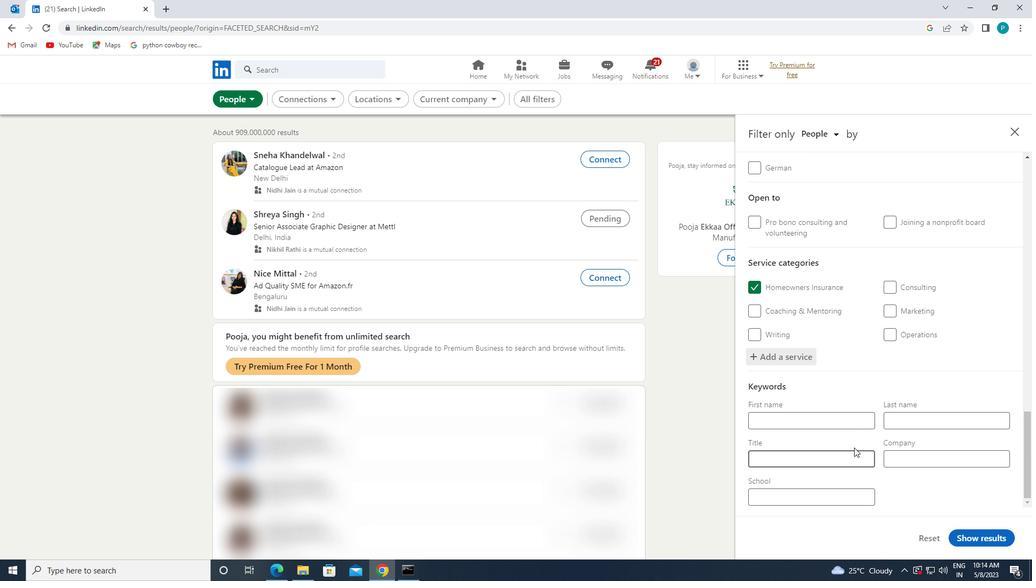 
Action: Mouse pressed left at (845, 456)
Screenshot: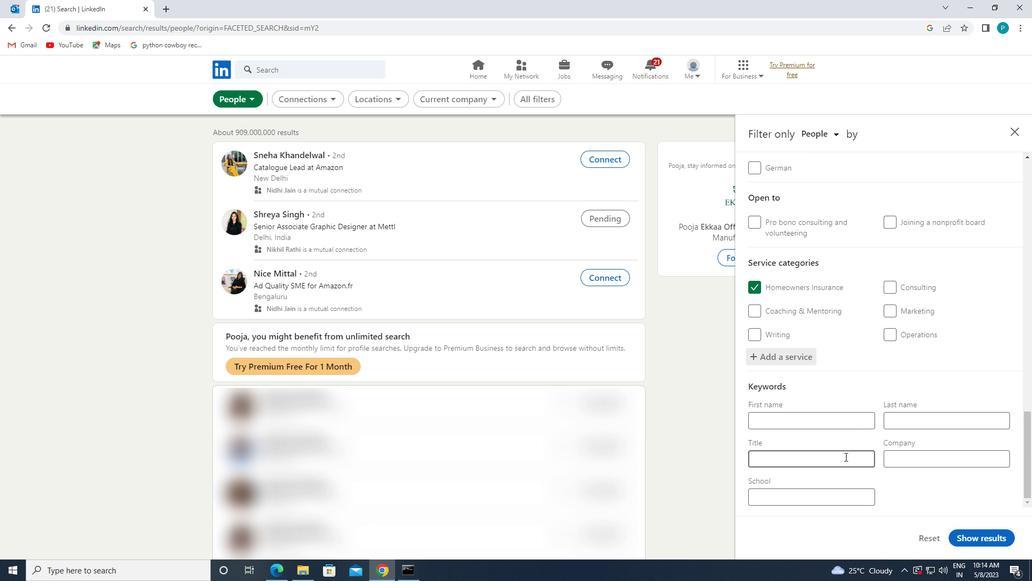 
Action: Mouse moved to (844, 457)
Screenshot: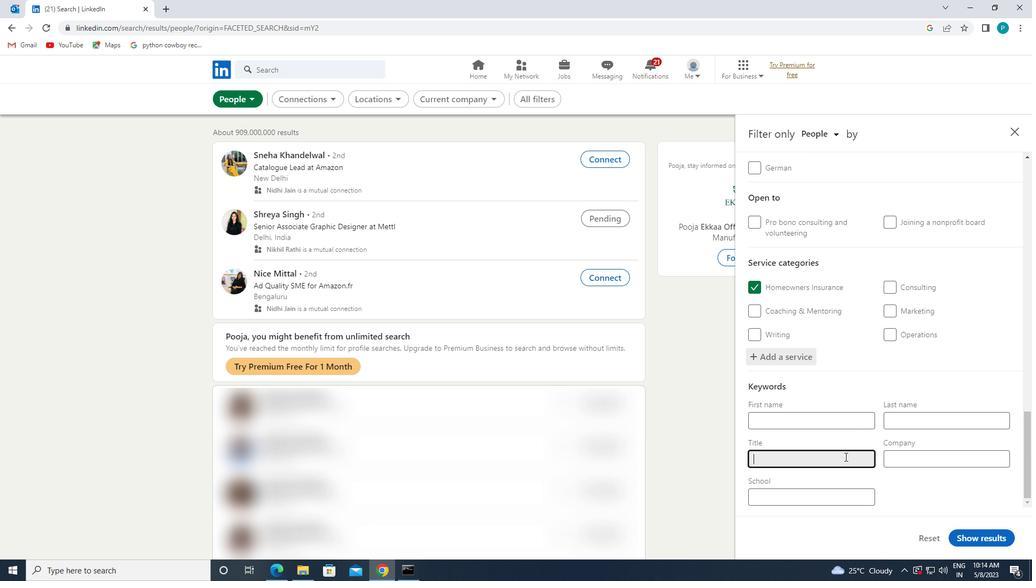 
Action: Key pressed <Key.caps_lock>F<Key.caps_lock>INANCE<Key.space><Key.caps_lock>D<Key.caps_lock>IRECTOR
Screenshot: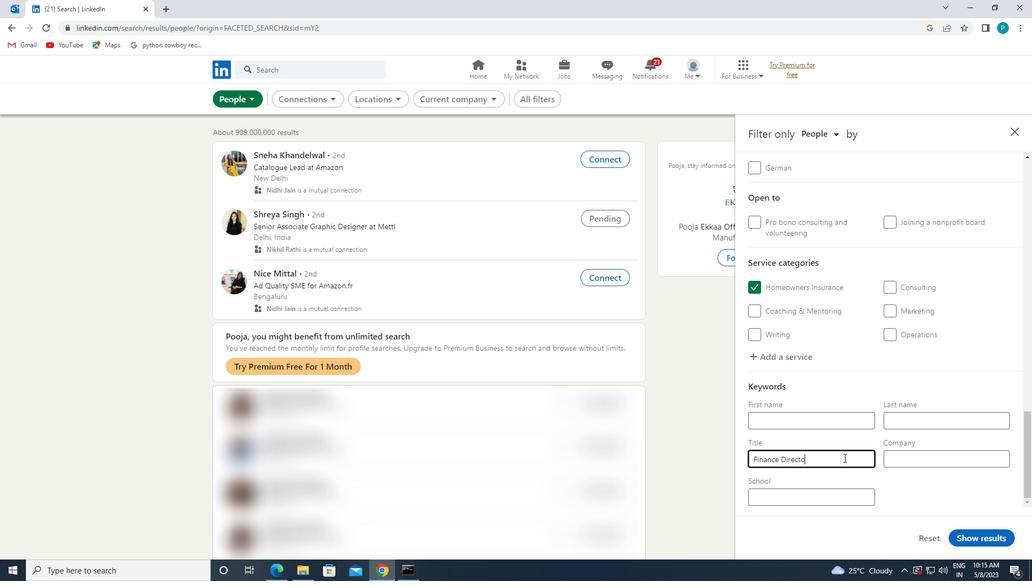 
Action: Mouse moved to (978, 535)
Screenshot: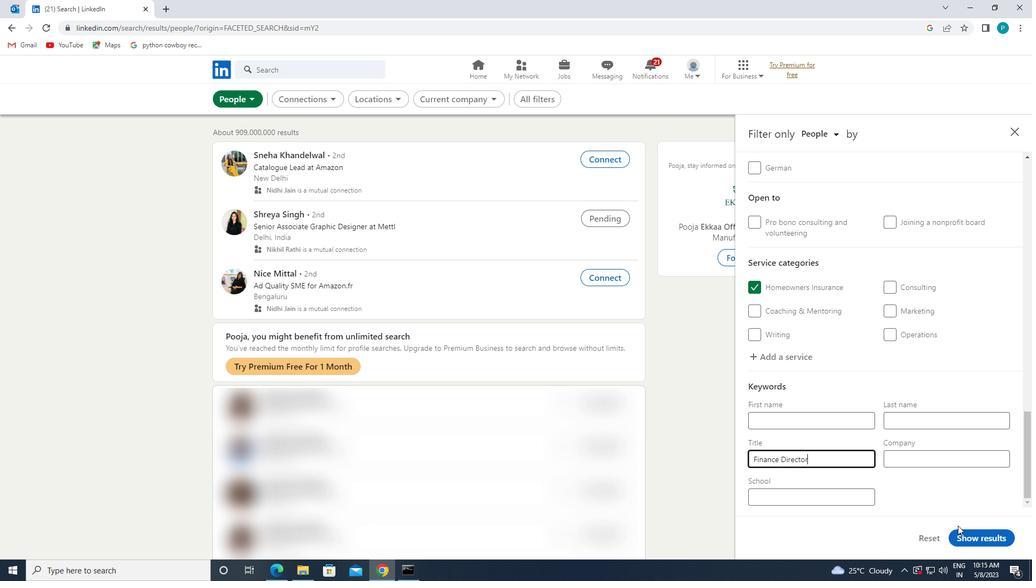 
Action: Mouse pressed left at (978, 535)
Screenshot: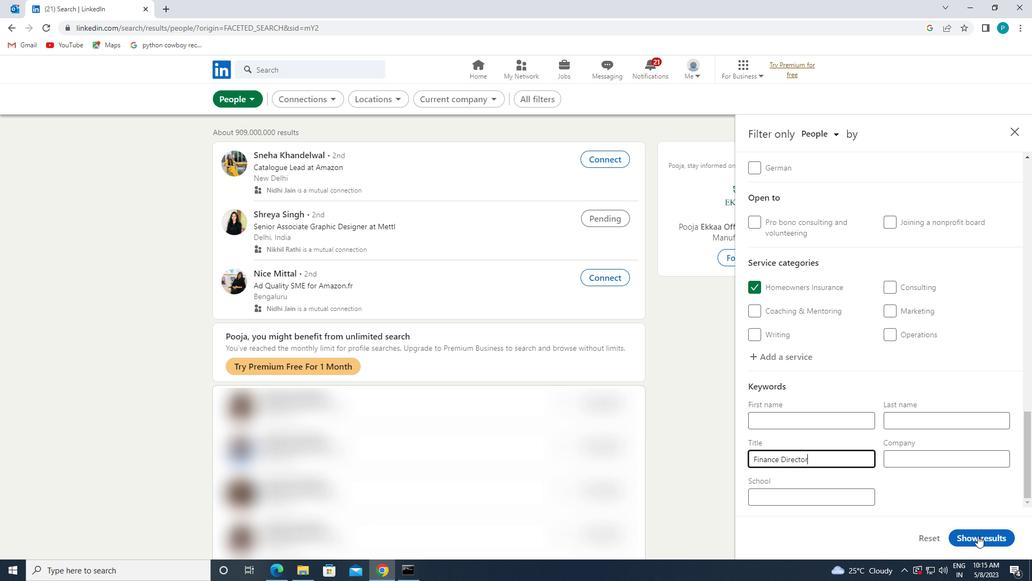 
